 Task: Add an event with the title Second Sales Pipeline Review, date '2024/04/04', time 8:50 AM to 10:50 AMand add a description: A conference call with partners serves as a platform for collaborative discussions. It brings together representatives from different organizations or departments to exchange ideas, share updates, and address common challenges. The call enables open and interactive communication, fostering a sense of teamwork and cooperation among partners., put the event into Orange category . Add location for the event as: 123 Park de la Ciutadella, Barcelona, Spain, logged in from the account softage.7@softage.netand send the event invitation to softage.6@softage.net and softage.8@softage.net. Set a reminder for the event 15 minutes before
Action: Mouse moved to (86, 124)
Screenshot: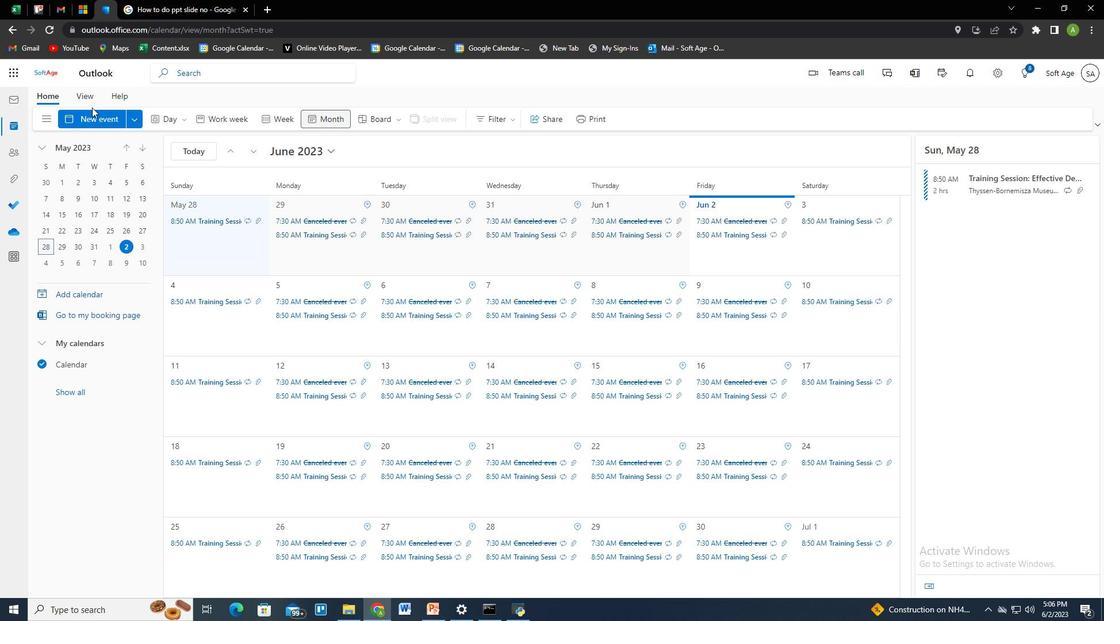 
Action: Mouse pressed left at (86, 124)
Screenshot: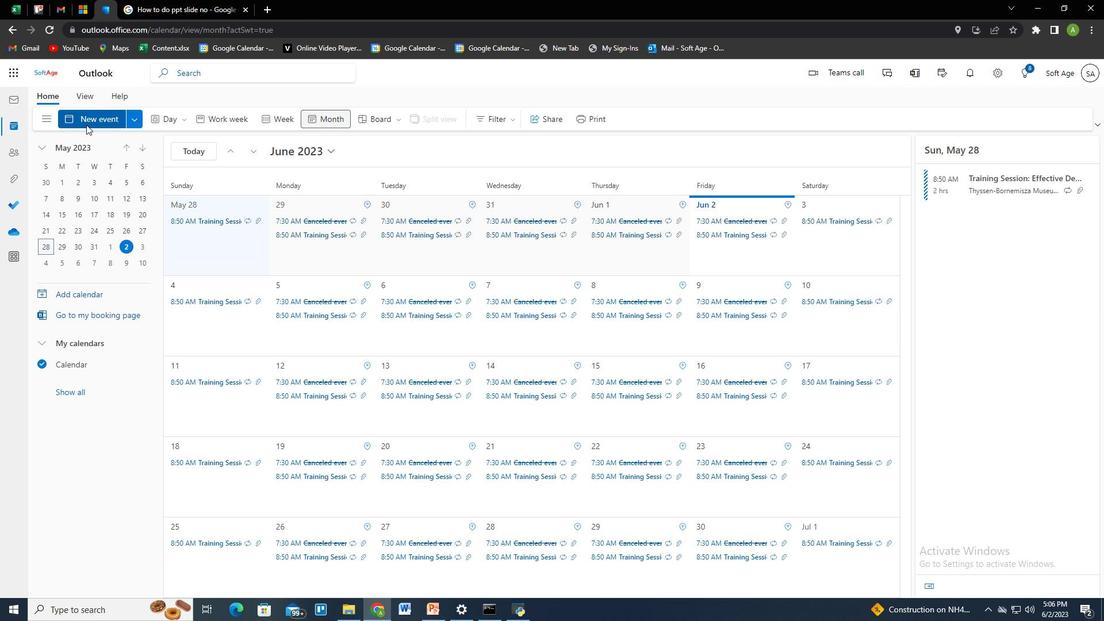 
Action: Mouse moved to (378, 184)
Screenshot: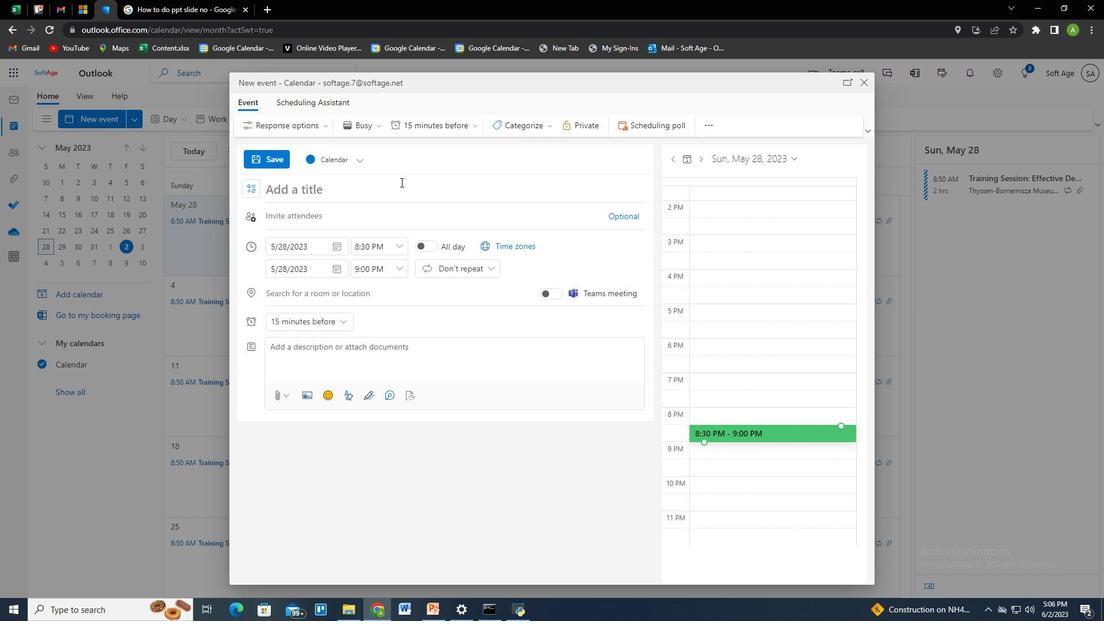 
Action: Key pressed <Key.caps_lock>S<Key.caps_lock>econd<Key.space><Key.caps_lock>S<Key.caps_lock>ak<Key.backspace>les<Key.space><Key.caps_lock>P<Key.caps_lock>ipelind<Key.backspace>e<Key.space><Key.caps_lock>R<Key.caps_lock>eview
Screenshot: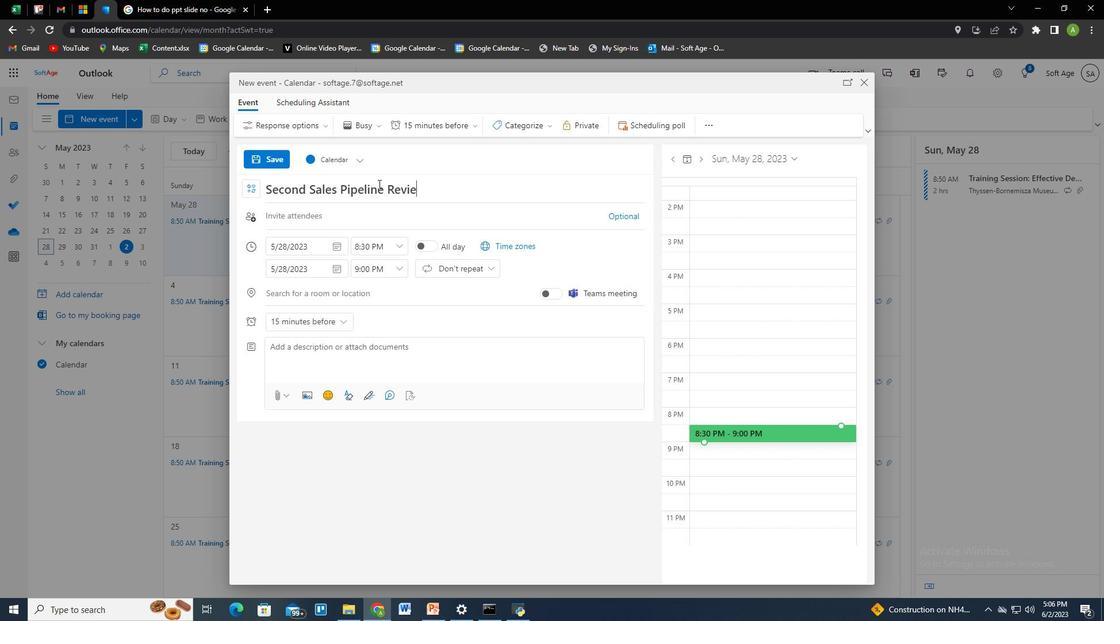 
Action: Mouse moved to (337, 246)
Screenshot: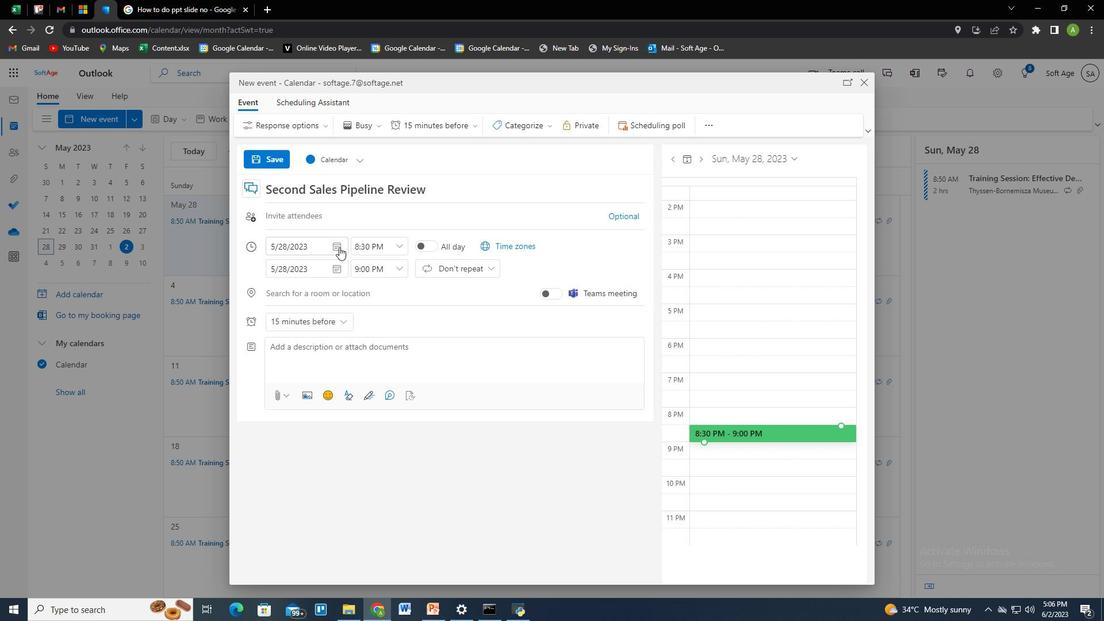 
Action: Mouse pressed left at (337, 246)
Screenshot: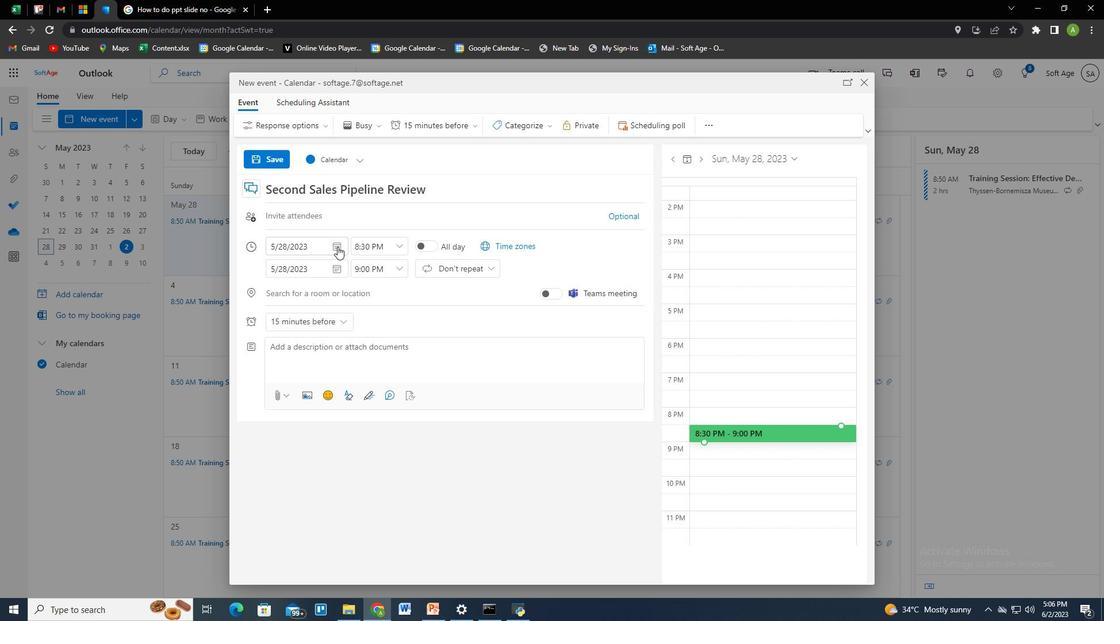 
Action: Mouse moved to (318, 265)
Screenshot: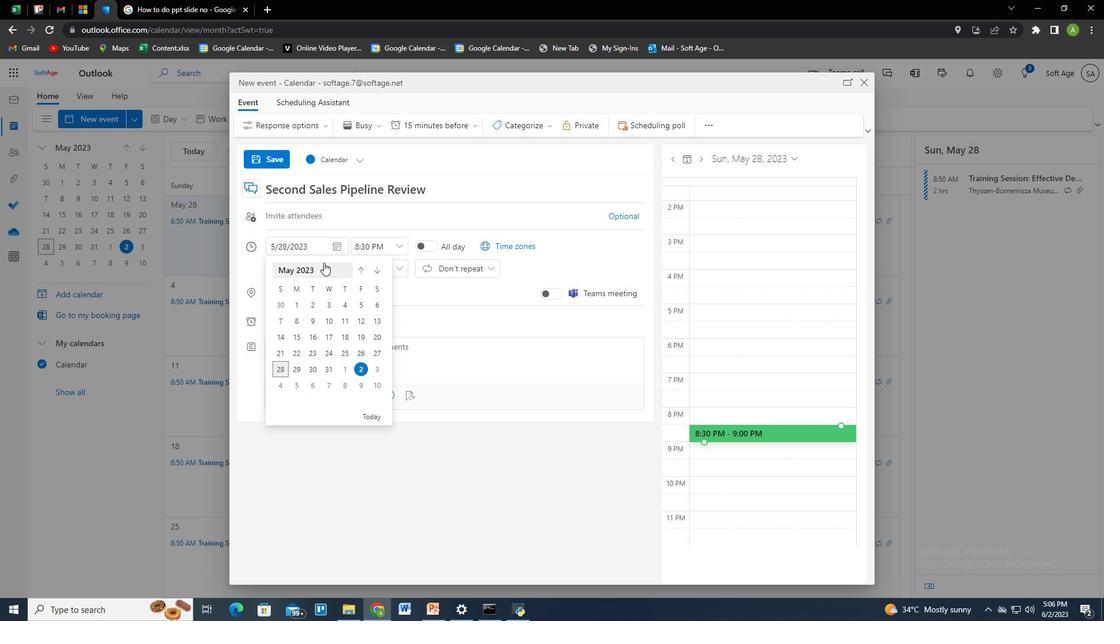 
Action: Mouse pressed left at (318, 265)
Screenshot: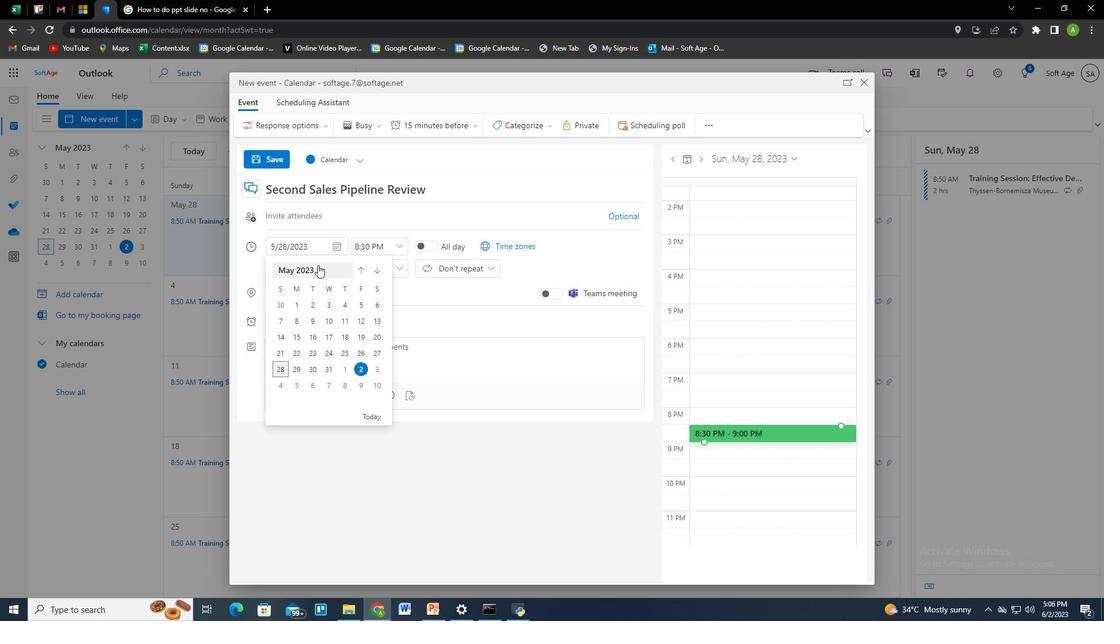 
Action: Mouse moved to (319, 270)
Screenshot: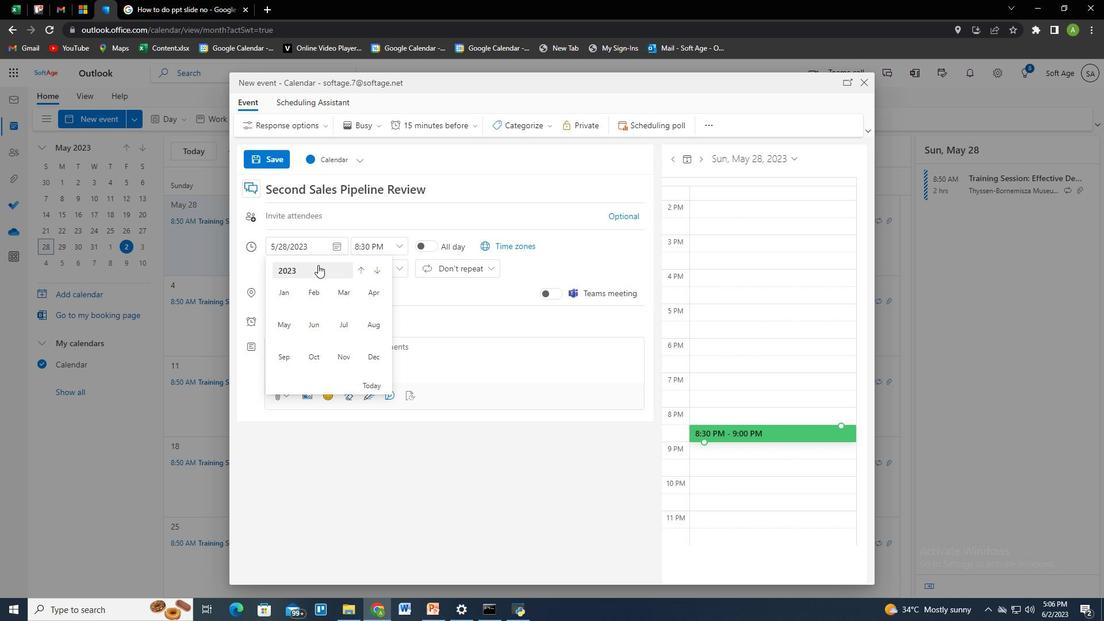 
Action: Mouse pressed left at (319, 270)
Screenshot: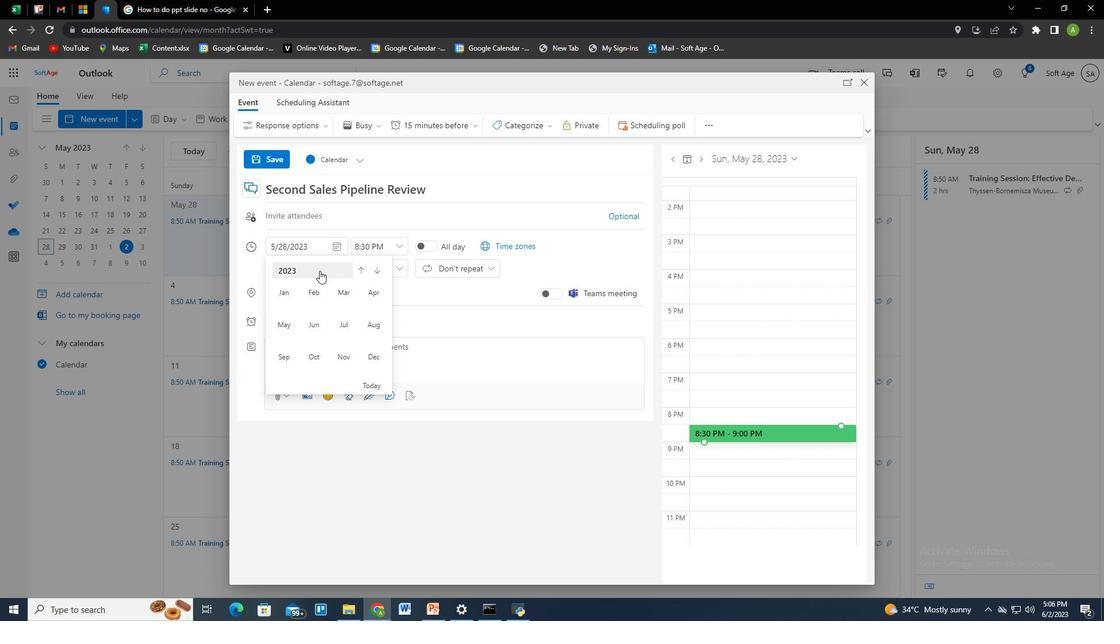 
Action: Mouse pressed left at (319, 270)
Screenshot: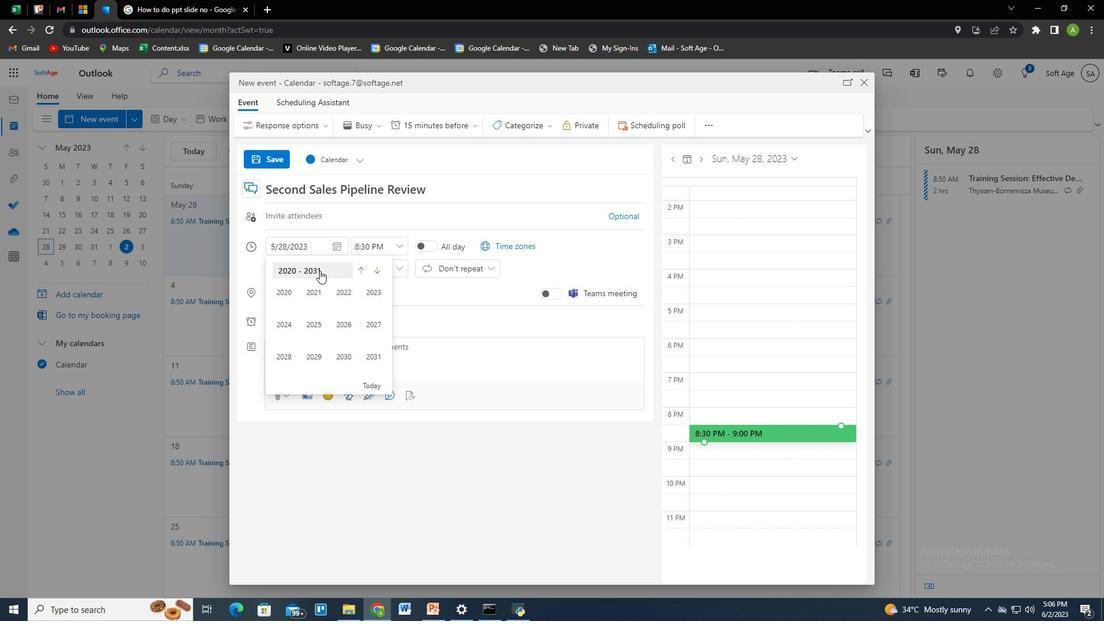 
Action: Mouse pressed left at (319, 270)
Screenshot: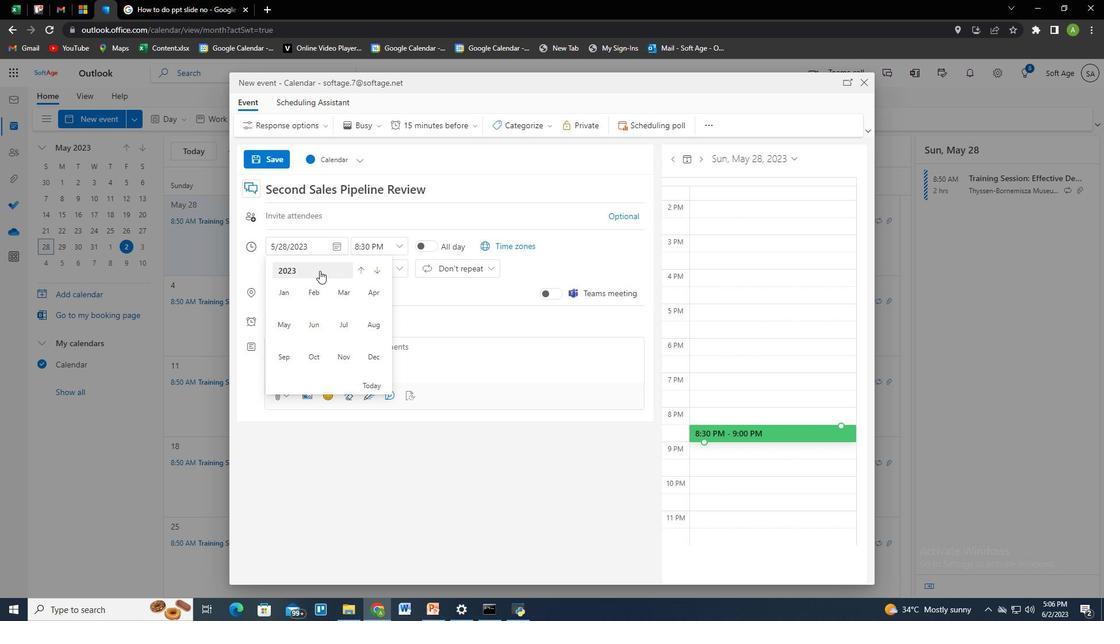 
Action: Mouse moved to (285, 315)
Screenshot: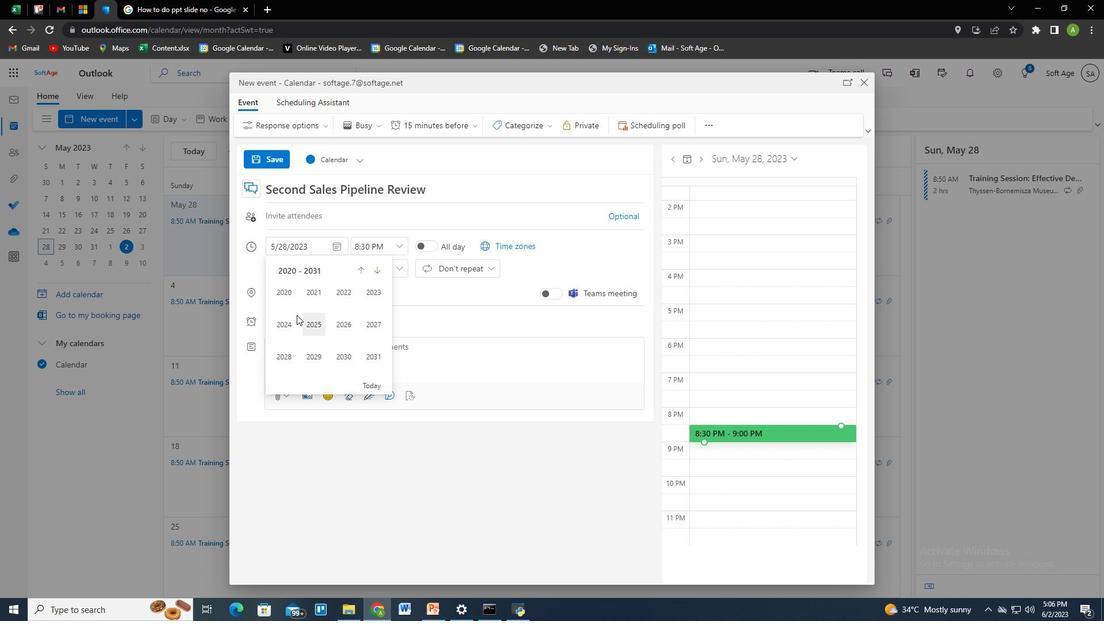 
Action: Mouse pressed left at (285, 315)
Screenshot: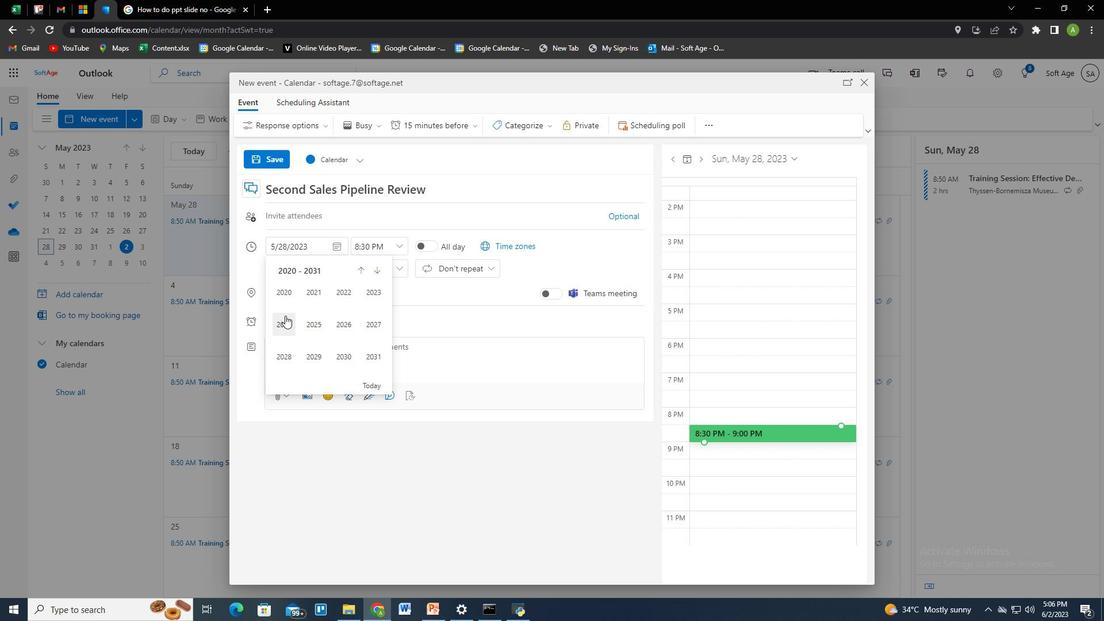 
Action: Mouse moved to (363, 293)
Screenshot: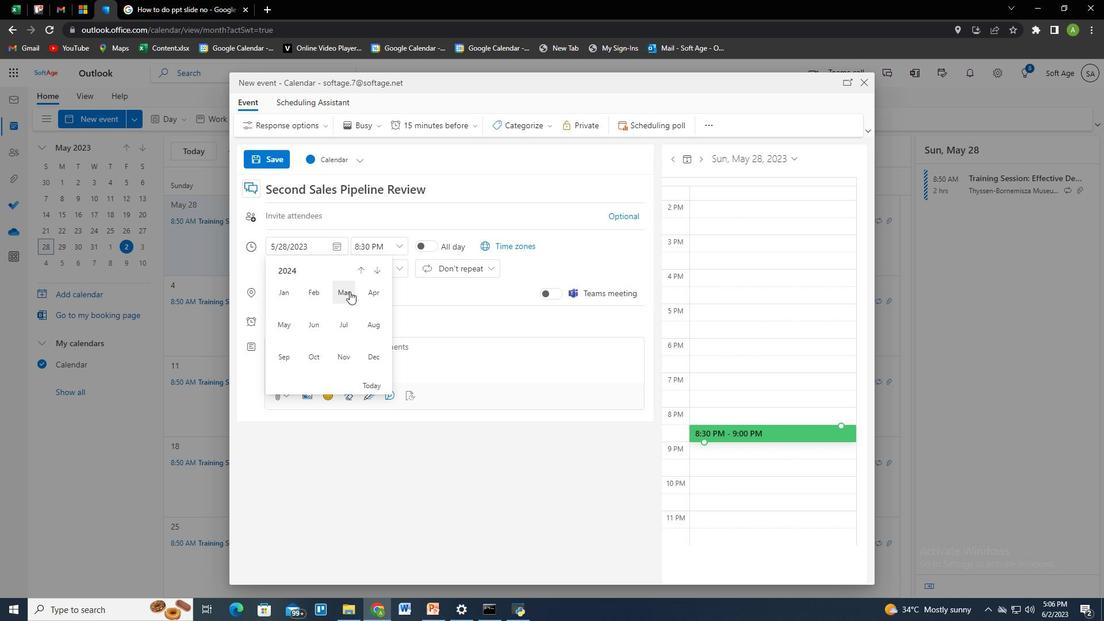 
Action: Mouse pressed left at (363, 293)
Screenshot: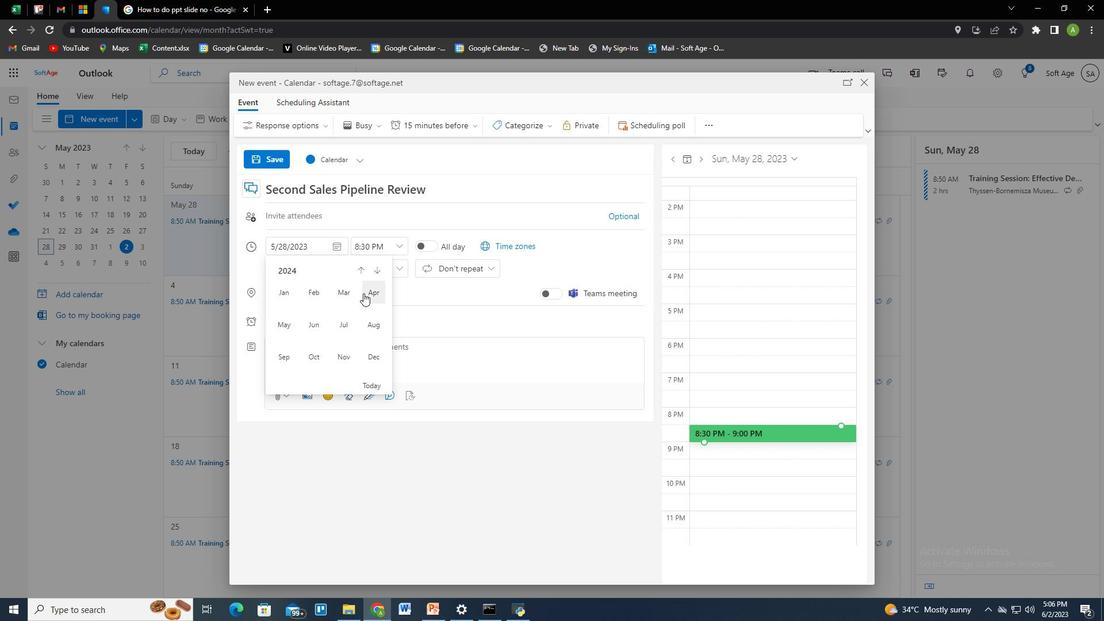
Action: Mouse moved to (341, 304)
Screenshot: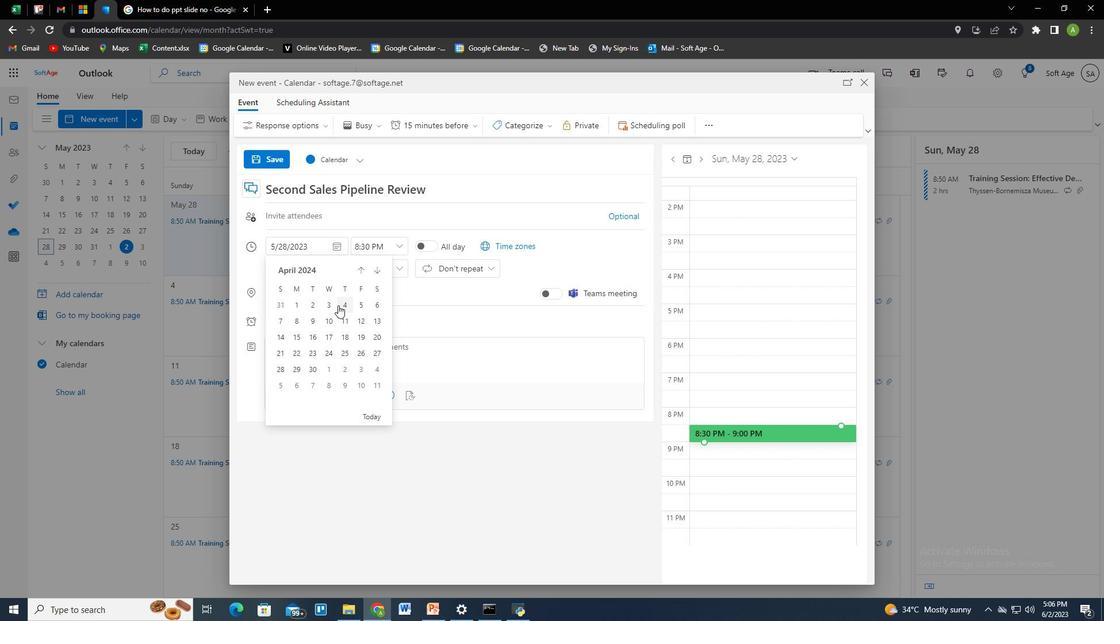 
Action: Mouse pressed left at (341, 304)
Screenshot: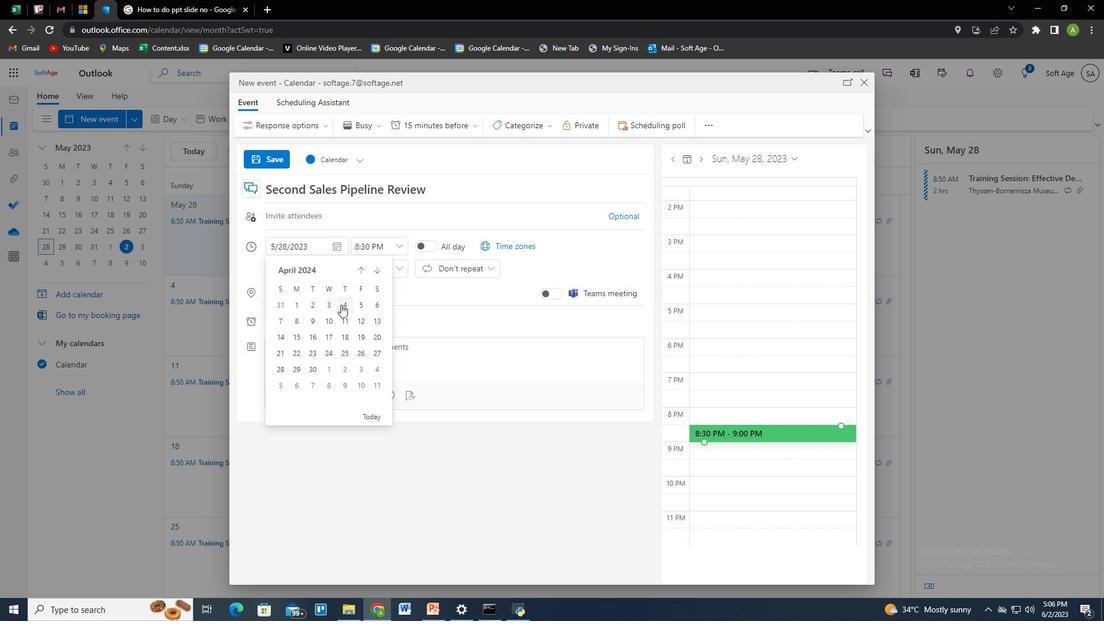 
Action: Mouse moved to (397, 246)
Screenshot: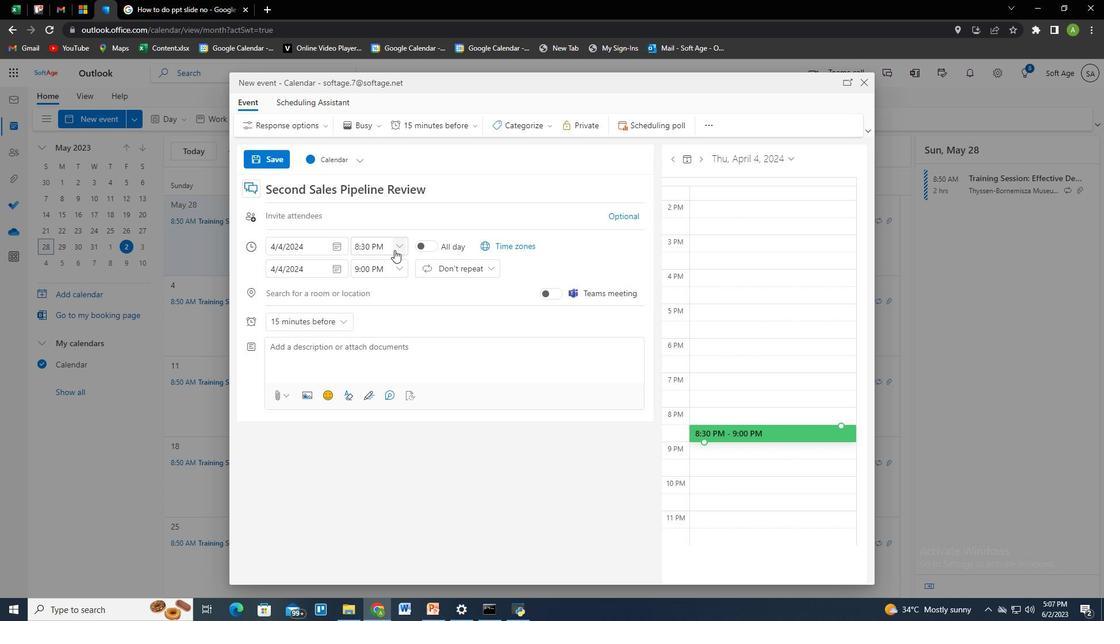 
Action: Mouse pressed left at (397, 246)
Screenshot: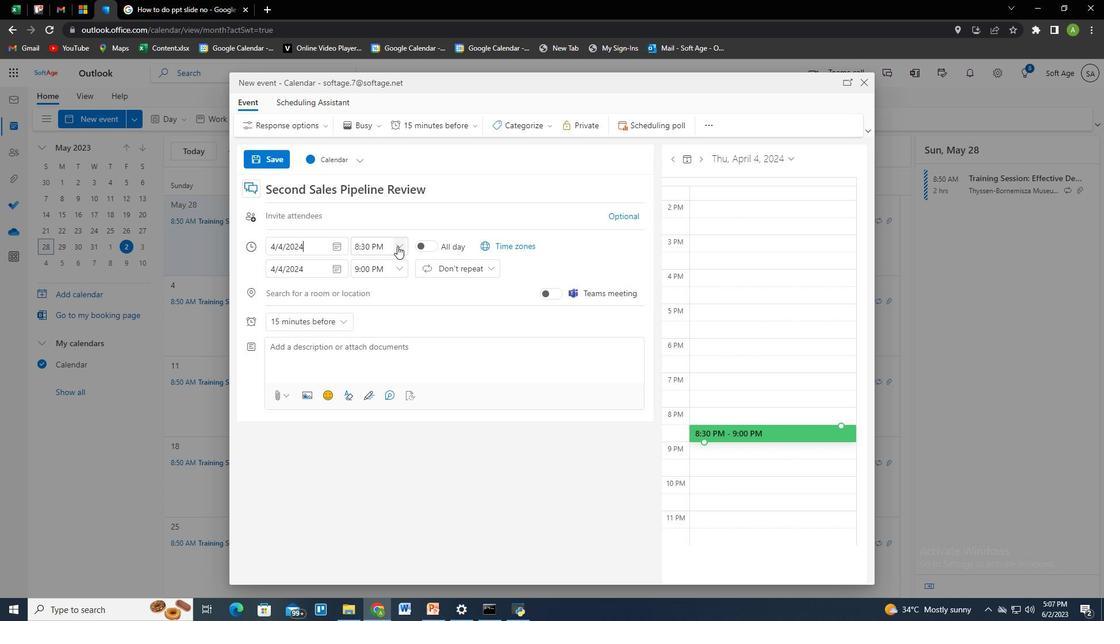 
Action: Mouse moved to (387, 246)
Screenshot: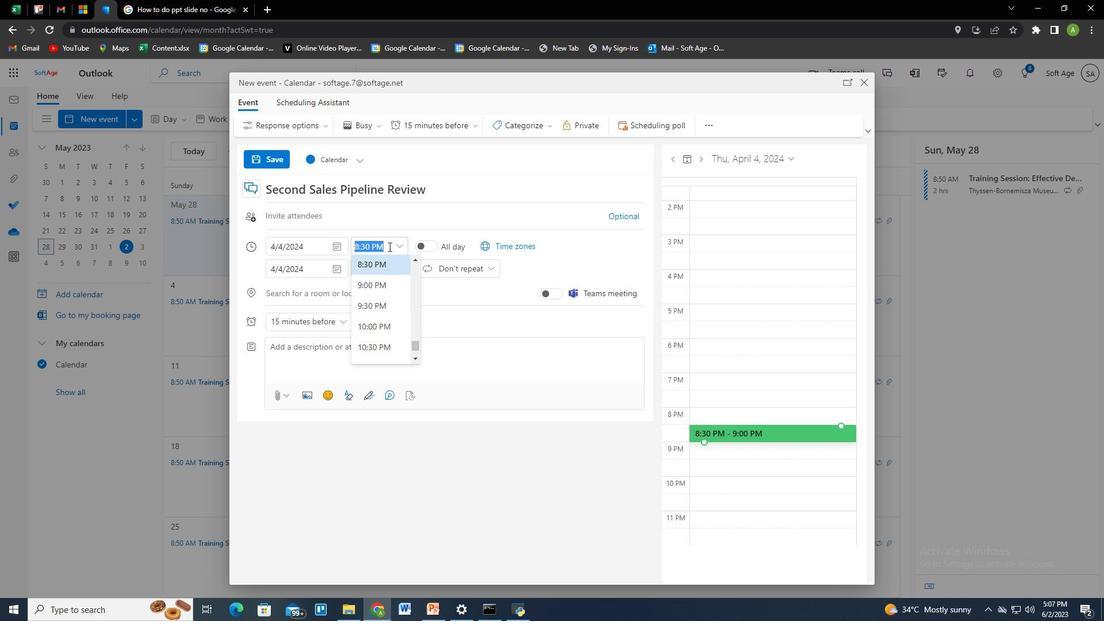 
Action: Mouse pressed left at (387, 246)
Screenshot: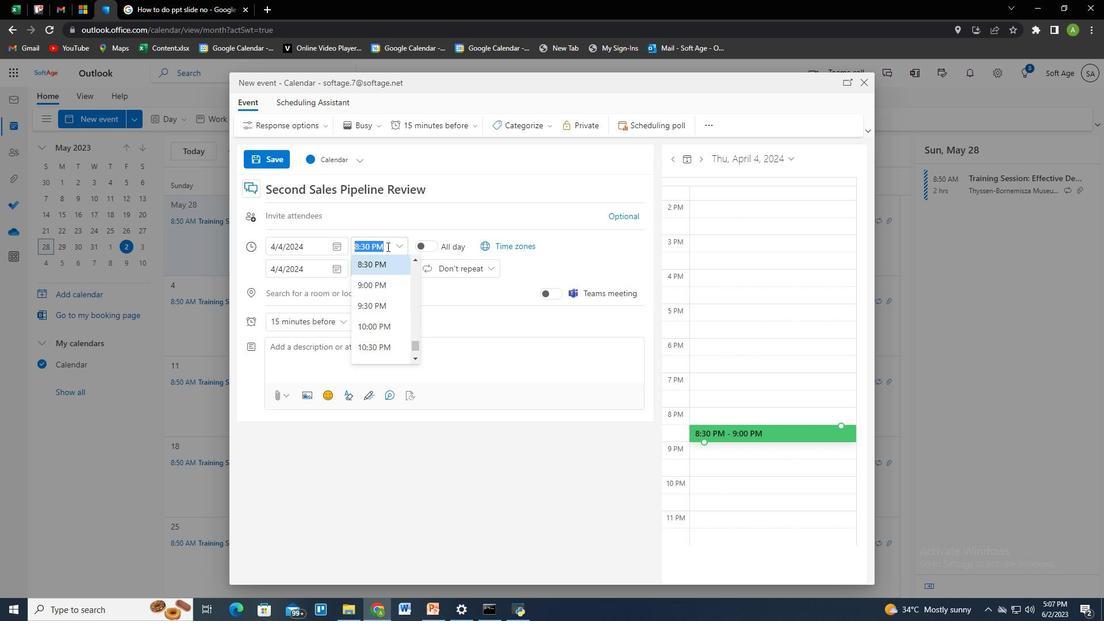
Action: Mouse moved to (376, 246)
Screenshot: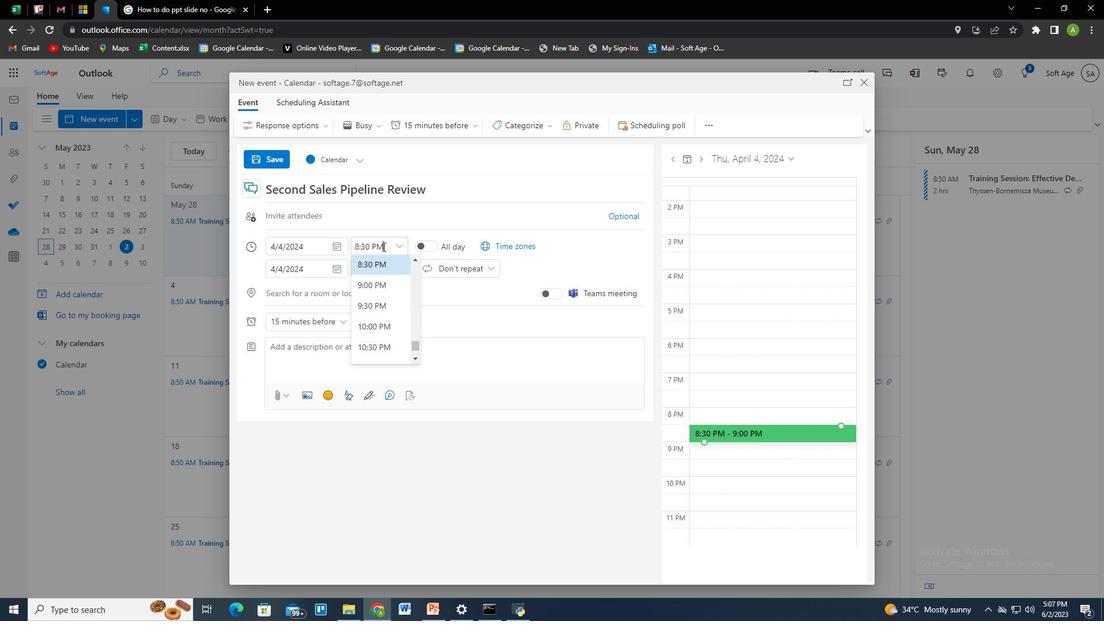 
Action: Mouse pressed left at (376, 246)
Screenshot: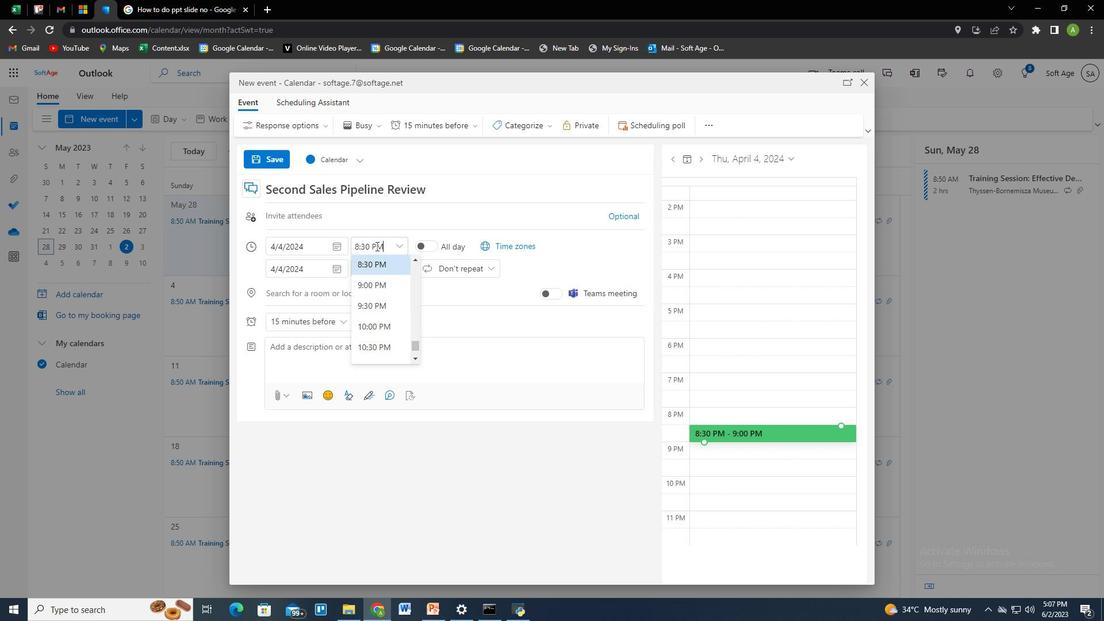 
Action: Mouse moved to (372, 246)
Screenshot: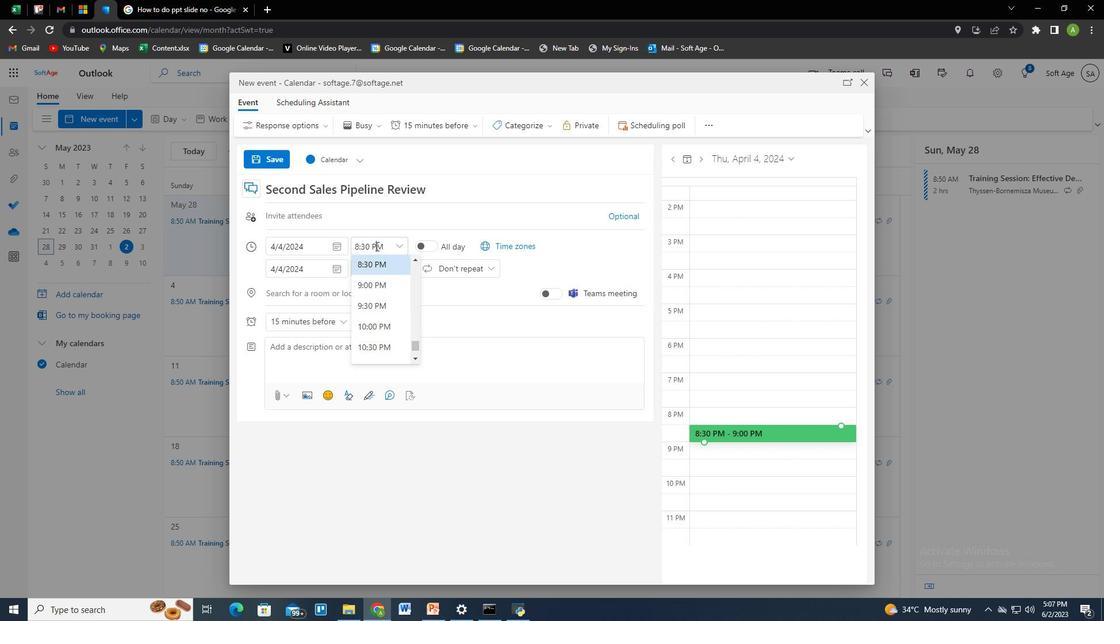 
Action: Mouse pressed left at (372, 246)
Screenshot: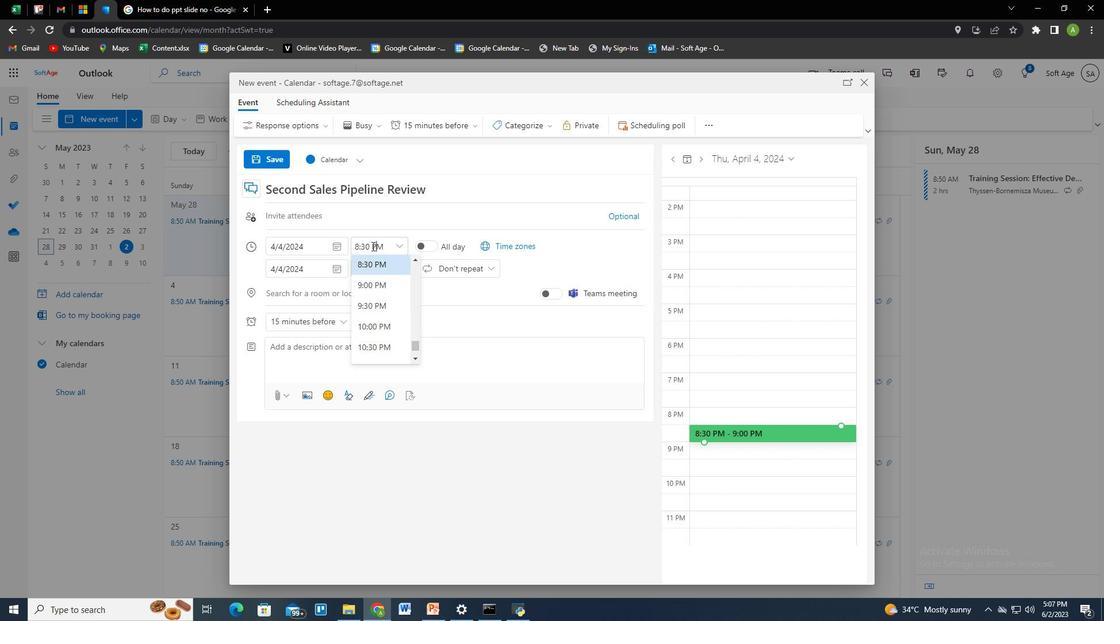
Action: Mouse moved to (372, 240)
Screenshot: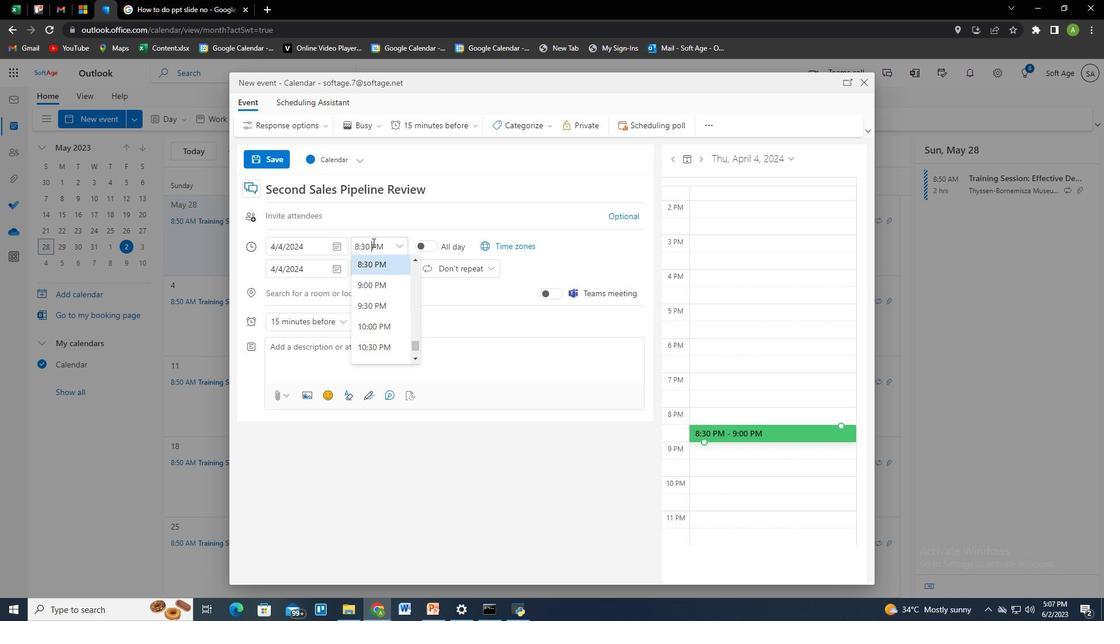 
Action: Key pressed <Key.backspace><Key.backspace><Key.backspace>50<Key.space>
Screenshot: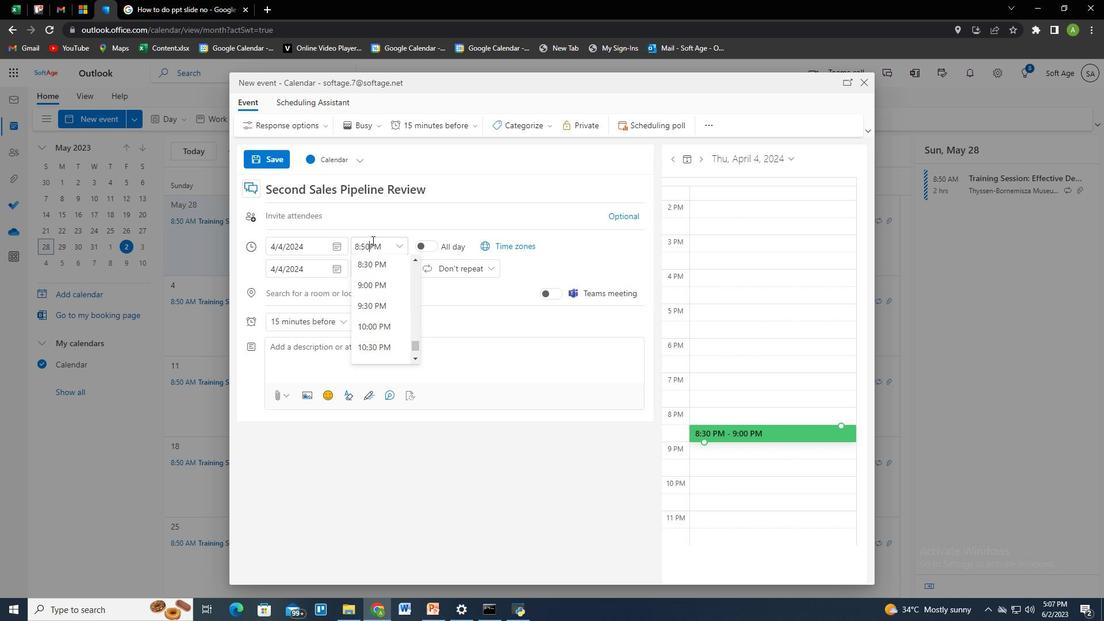 
Action: Mouse moved to (373, 240)
Screenshot: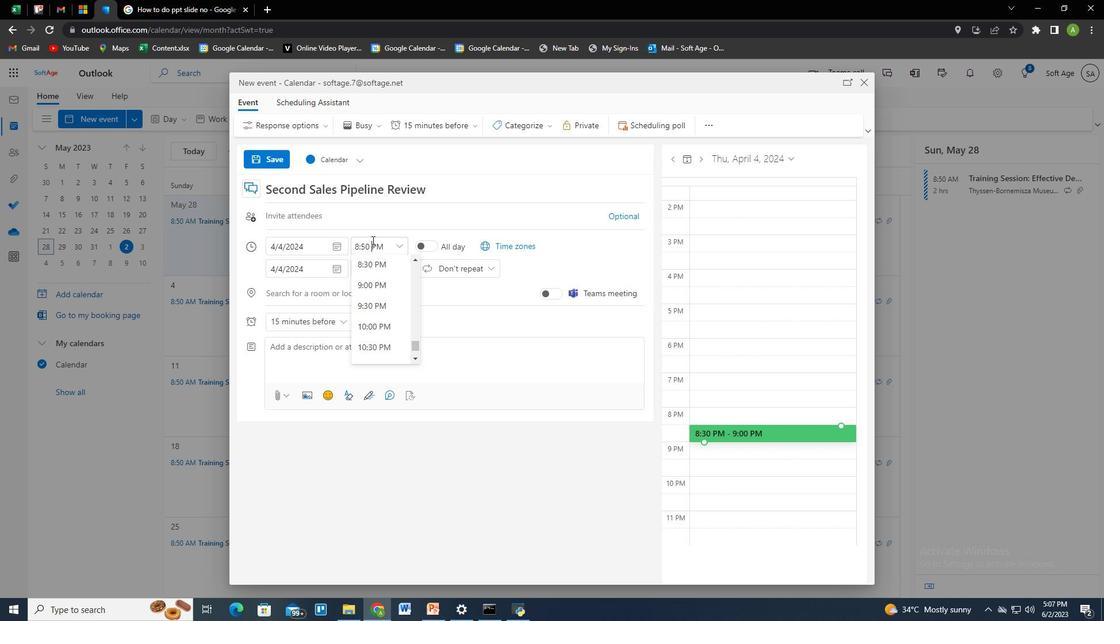 
Action: Mouse pressed left at (373, 240)
Screenshot: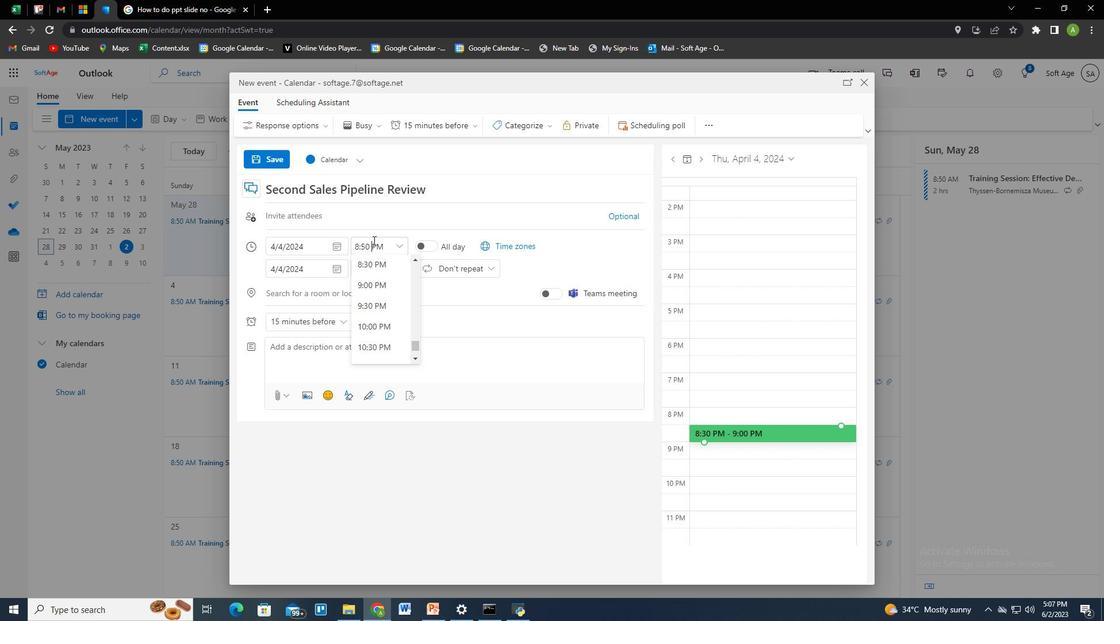 
Action: Mouse moved to (373, 247)
Screenshot: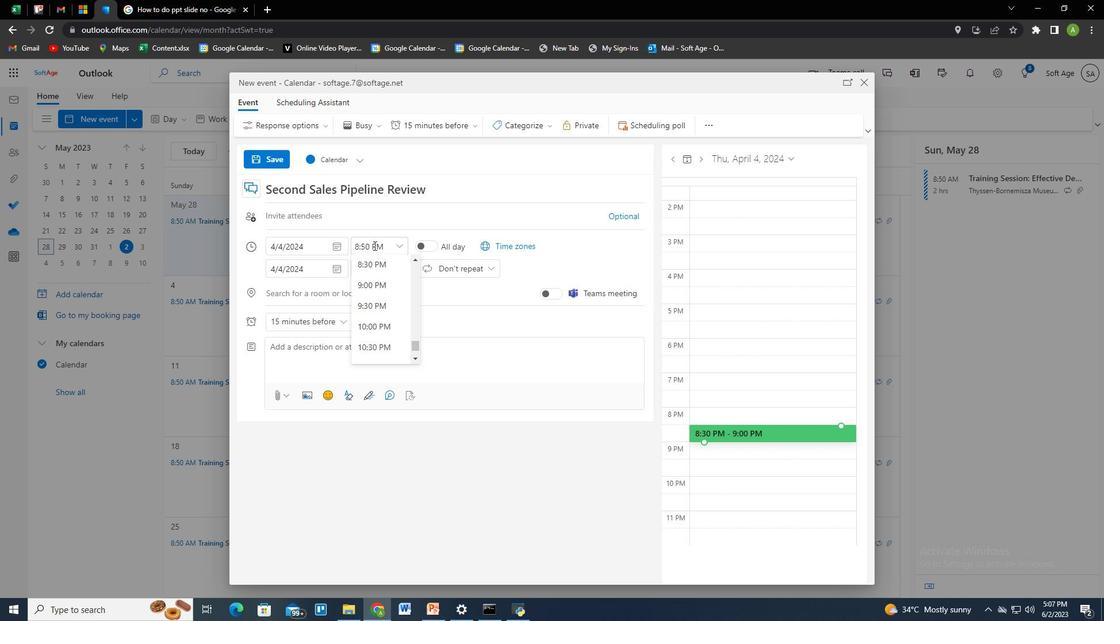
Action: Mouse pressed left at (373, 247)
Screenshot: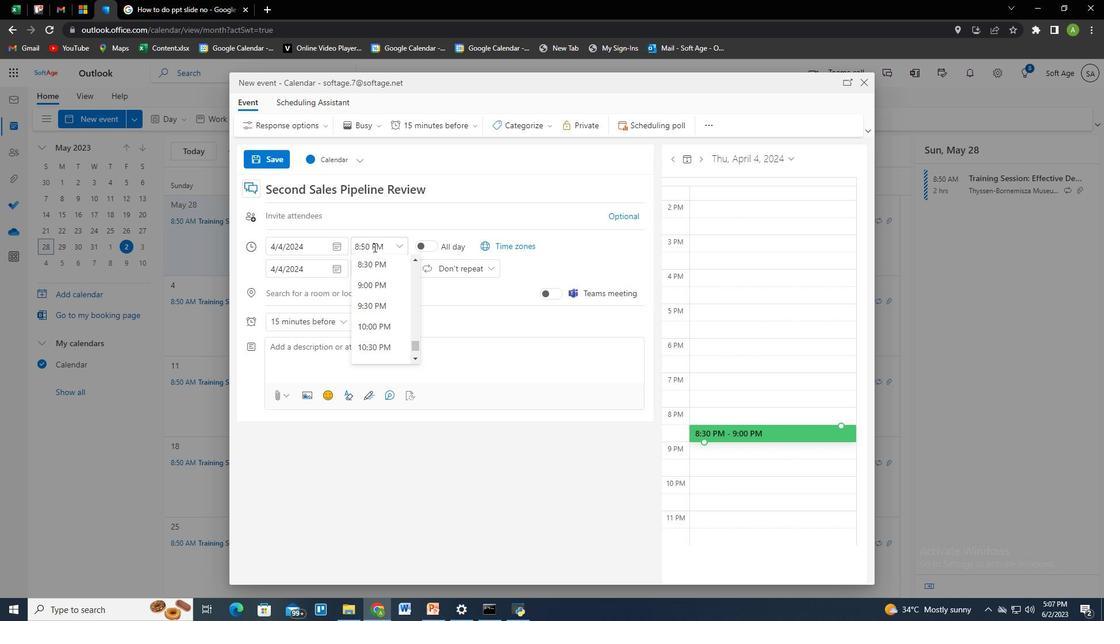 
Action: Mouse moved to (377, 249)
Screenshot: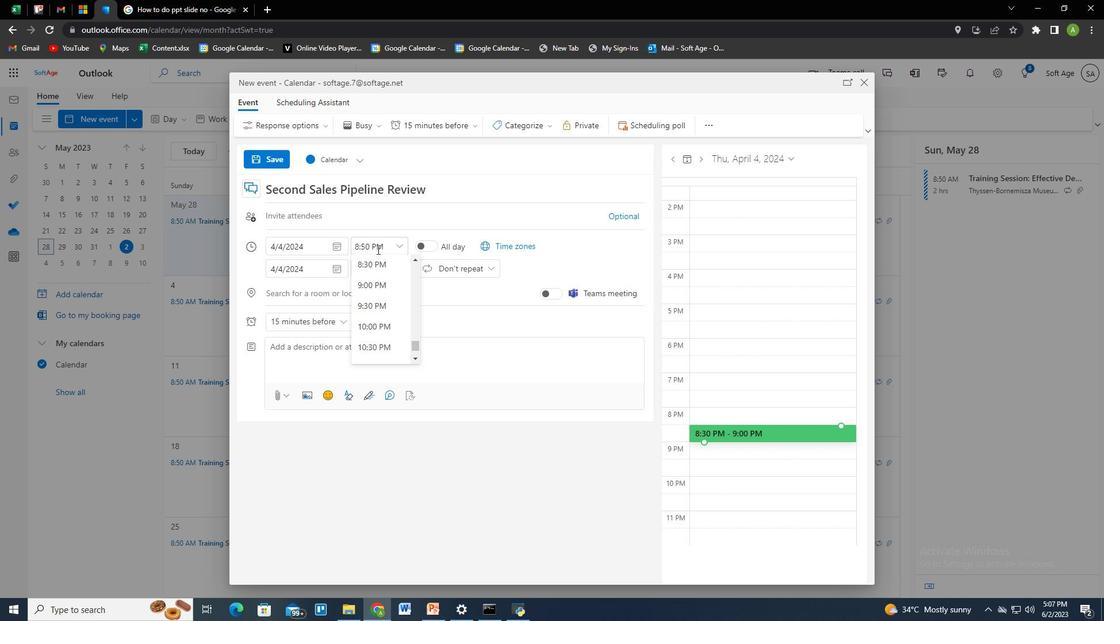 
Action: Mouse pressed left at (377, 249)
Screenshot: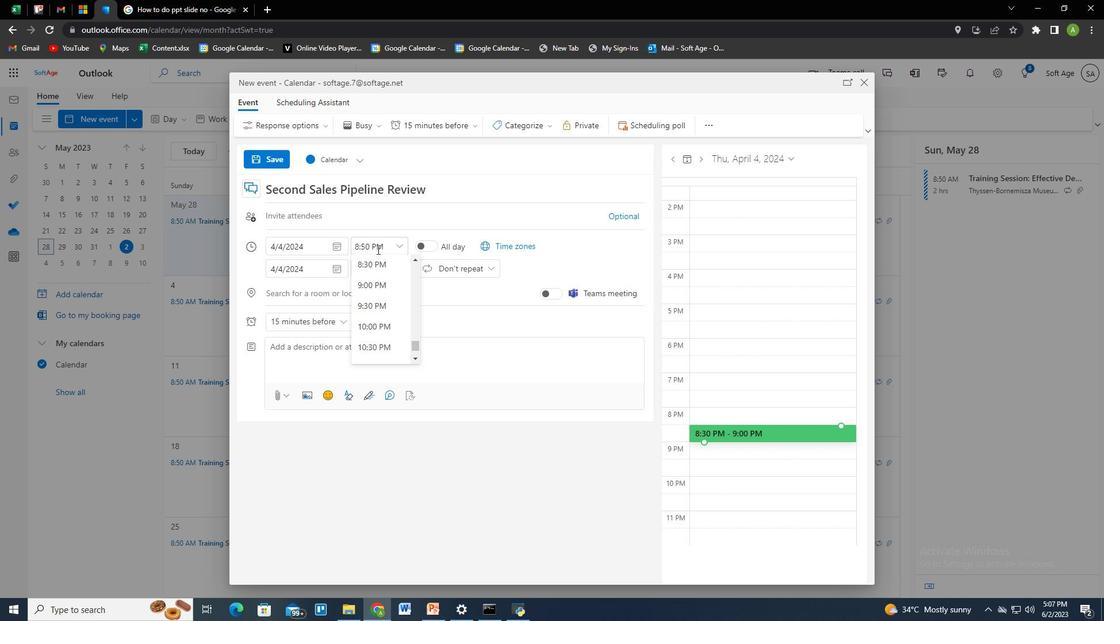 
Action: Key pressed <Key.backspace>
Screenshot: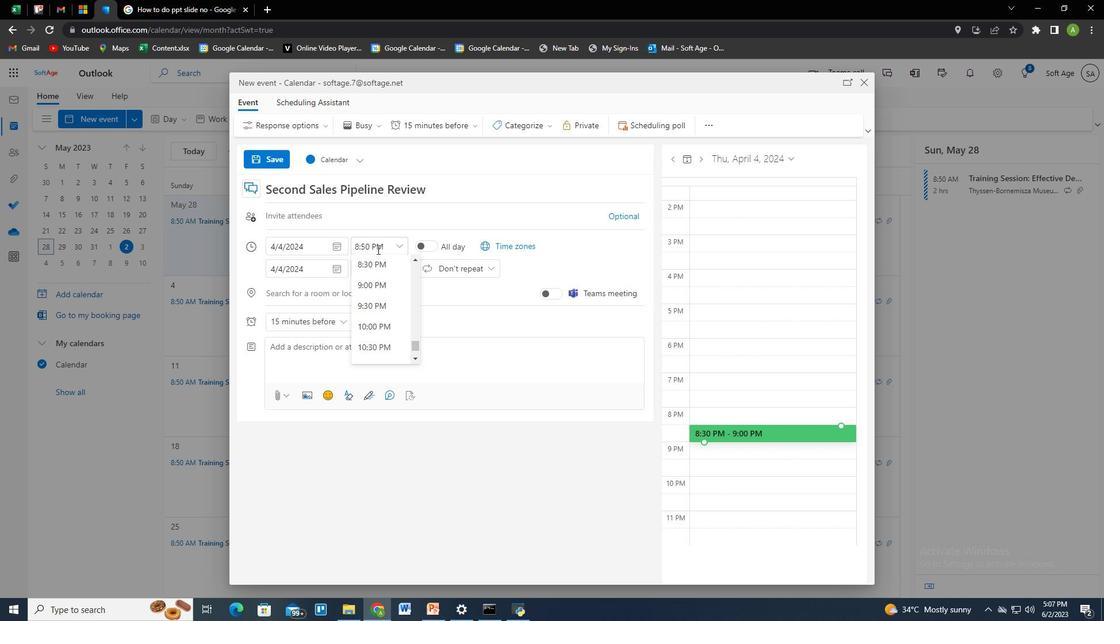 
Action: Mouse moved to (353, 257)
Screenshot: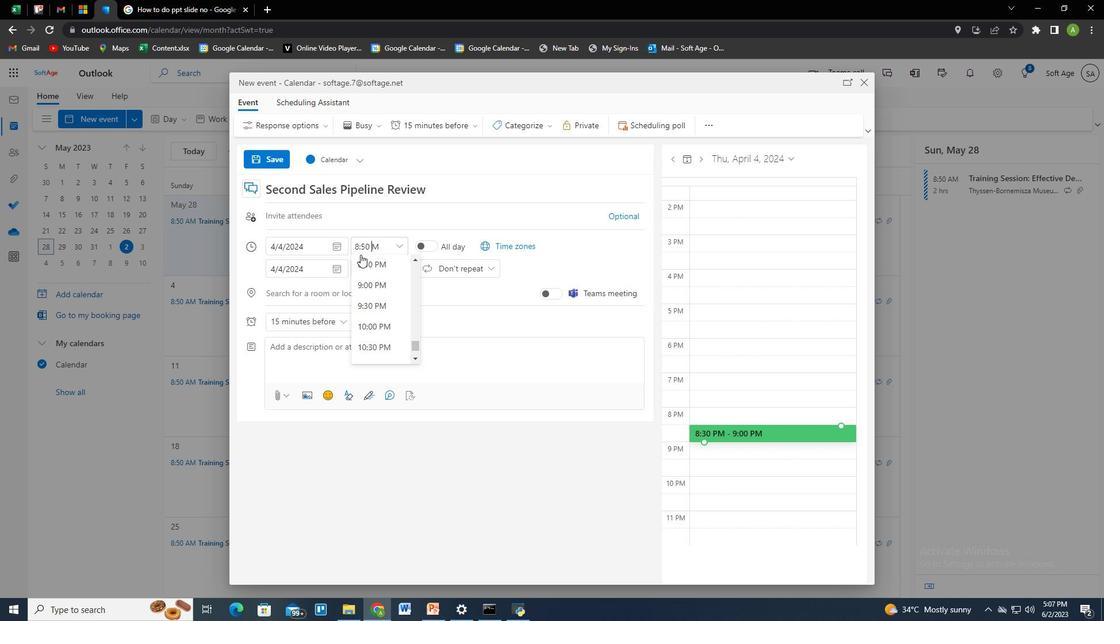 
Action: Key pressed a<Key.backspace><Key.caps_lock>A
Screenshot: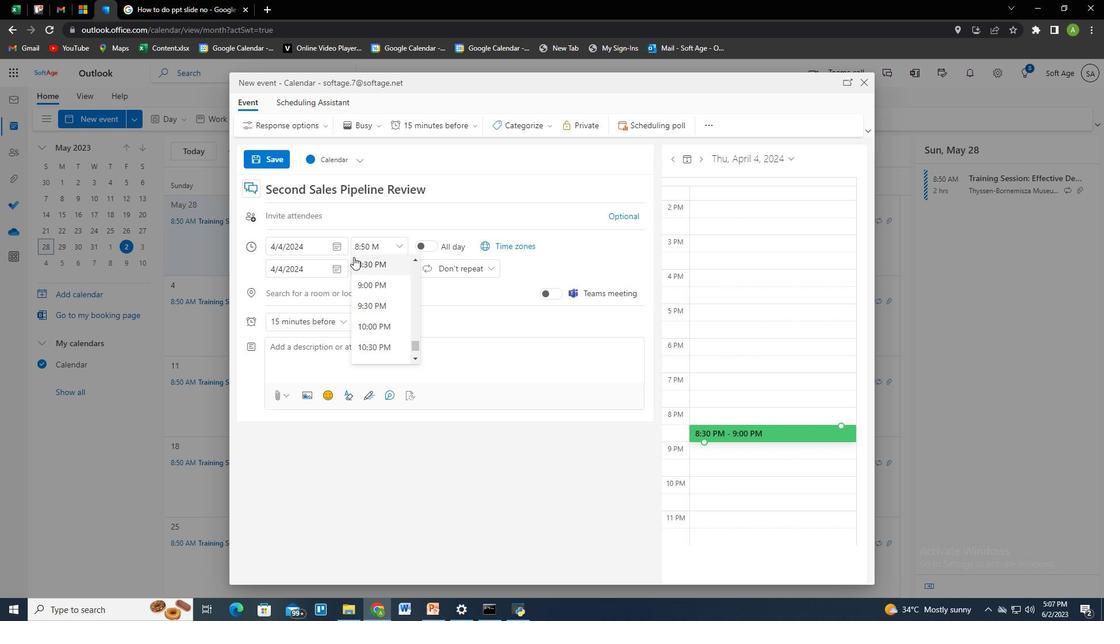 
Action: Mouse moved to (421, 283)
Screenshot: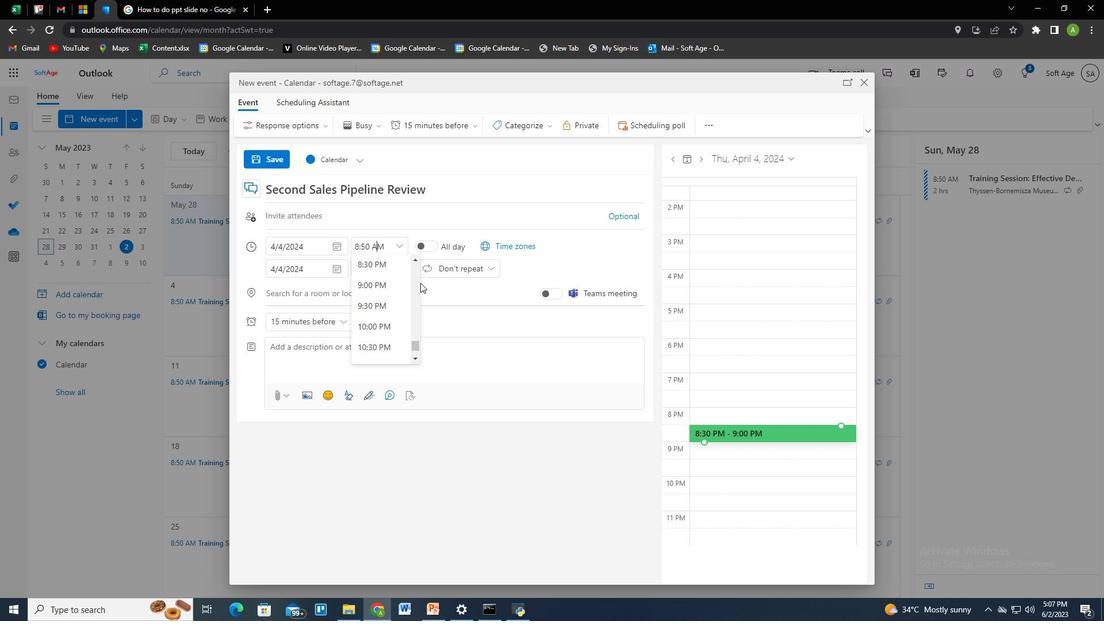 
Action: Mouse pressed left at (421, 283)
Screenshot: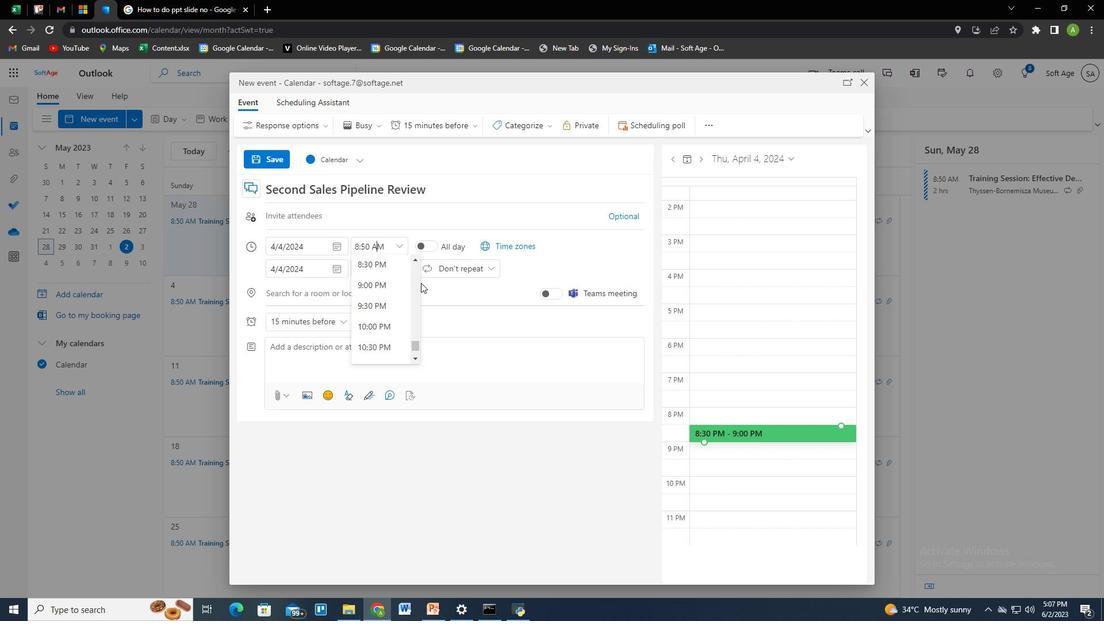 
Action: Mouse moved to (400, 269)
Screenshot: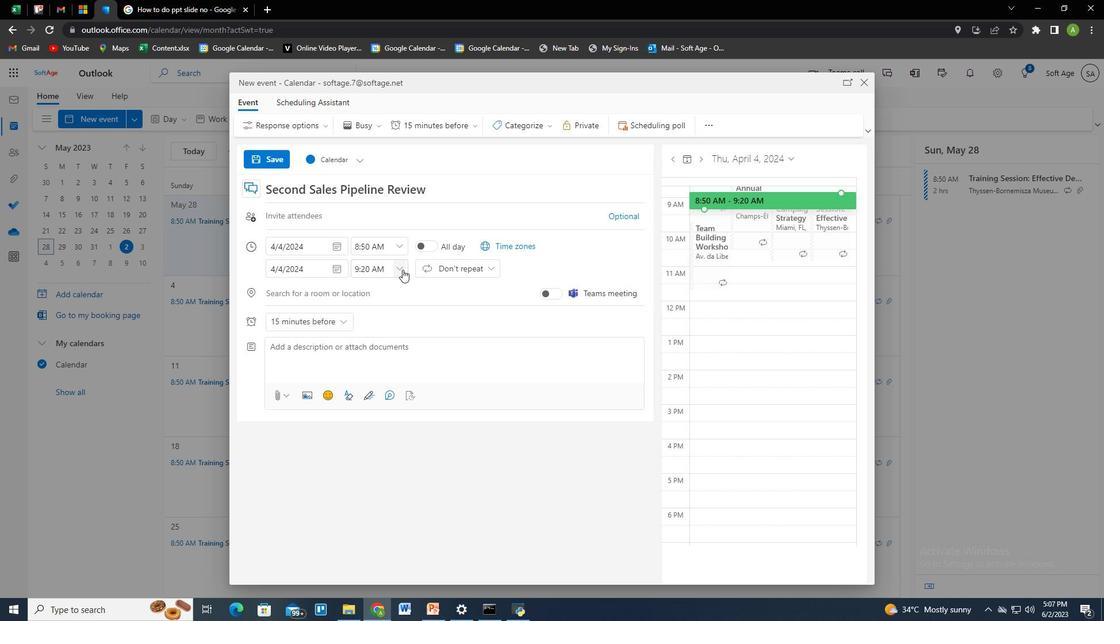 
Action: Mouse pressed left at (400, 269)
Screenshot: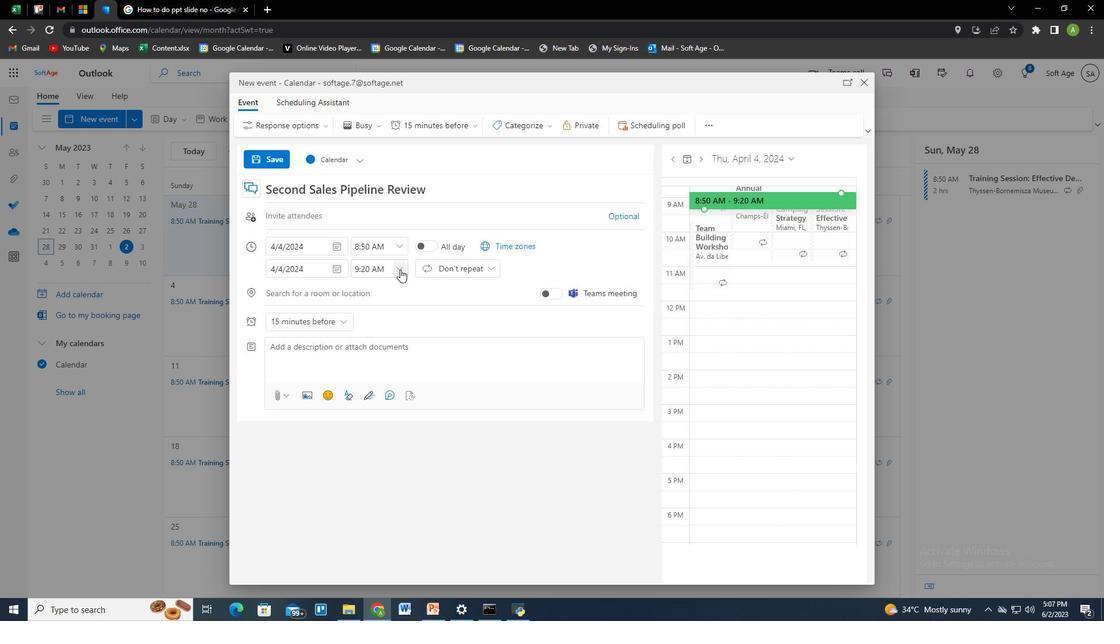 
Action: Mouse moved to (384, 348)
Screenshot: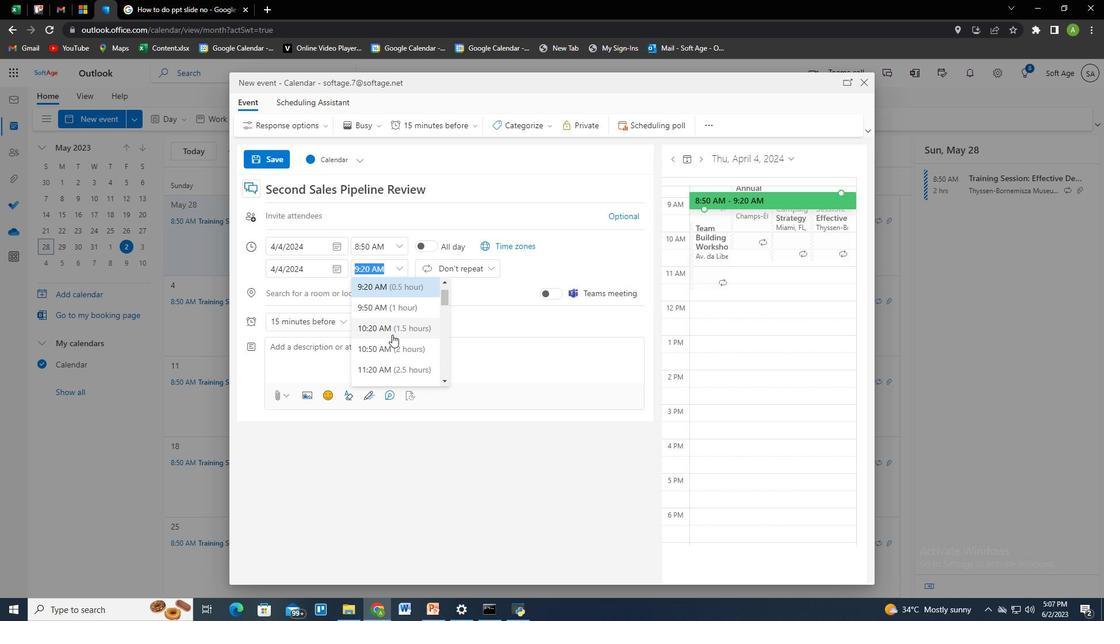 
Action: Mouse pressed left at (384, 348)
Screenshot: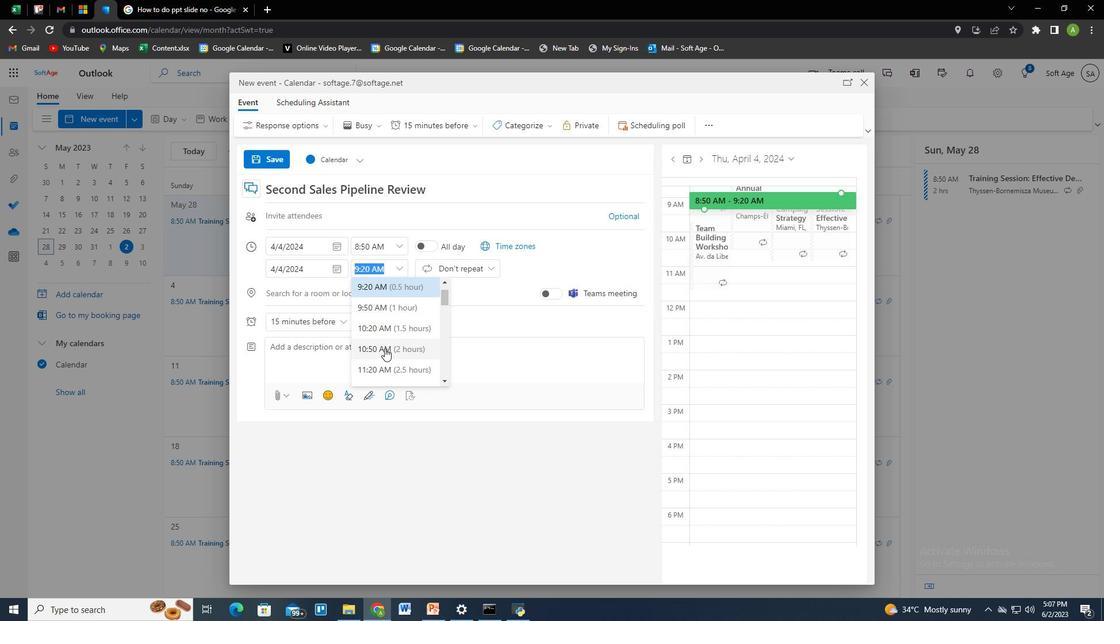 
Action: Mouse moved to (334, 348)
Screenshot: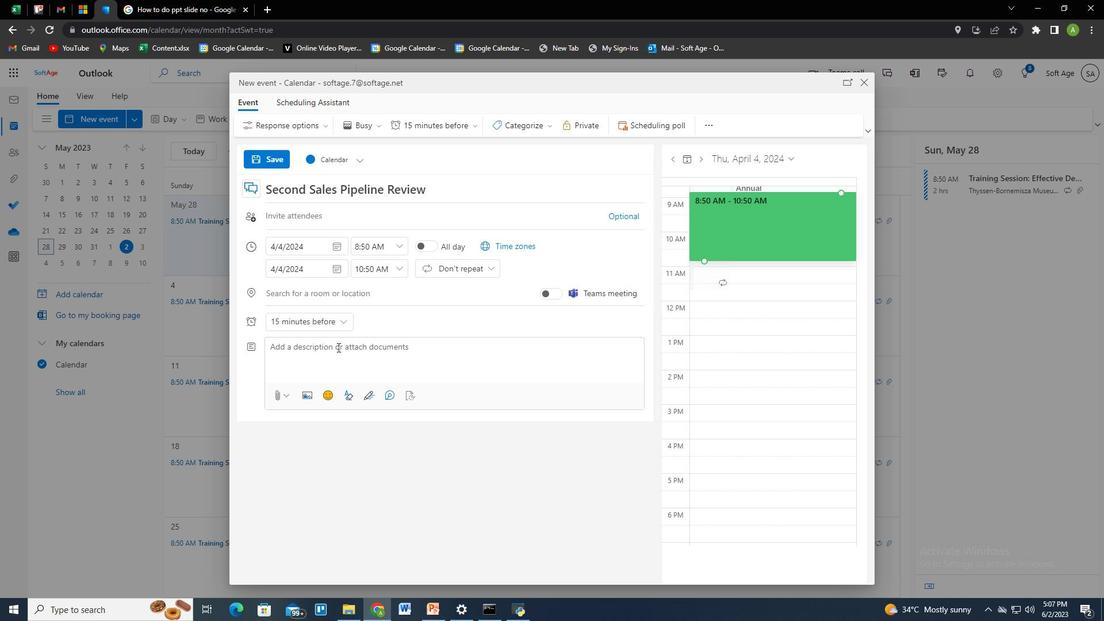 
Action: Mouse pressed left at (334, 348)
Screenshot: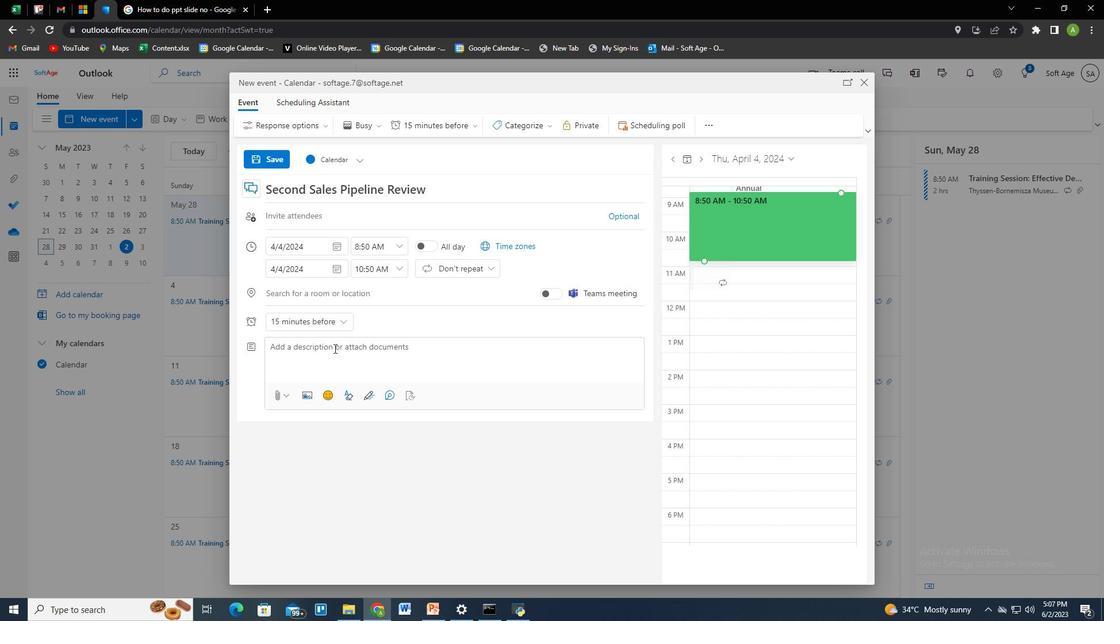 
Action: Key pressed A<Key.caps_lock><Key.space>conference<Key.space>call<Key.space>with<Key.space>partners<Key.space>server<Key.backspace>a<Key.backspace>s<Key.space>as<Key.space>a<Key.space>platform<Key.space>for<Key.space>collaborative<Key.space>discussions.<Key.space><Key.caps_lock>I<Key.caps_lock>t<Key.space>brings<Key.space>together<Key.space>repre<Key.tab><Key.space>from<Key.space>diss<Key.backspace><Key.backspace><Key.backspace><Key.tab><Key.space>organisations<Key.space>or<Key.space>departments<Key.space>to<Key.space>exchange<Key.space>ideas,<Key.space>share<Key.space>updates<Key.space><Key.backspace>,<Key.space>and<Key.space>address<Key.space>como<Key.backspace>mon<Key.space>challenges.<Key.space><Key.caps_lock>T<Key.caps_lock>he<Key.space>calll<Key.space>enables<Key.left><Key.left><Key.left><Key.left><Key.left><Key.left><Key.left><Key.backspace><Key.backspace><Key.space><Key.right><Key.right><Key.right><Key.right><Key.right><Key.right><Key.right><Key.space>open<Key.space>and<Key.space>interactive<Key.space>communication,<Key.space>fostering<Key.space>a<Key.space>sense<Key.space>of<Key.space>temwork<Key.left><Key.left><Key.left><Key.left><Key.left><Key.left><Key.right>a<Key.right><Key.right><Key.right><Key.right><Key.right><Key.space>and<Key.space>cooperation<Key.space>among<Key.space>partners.
Screenshot: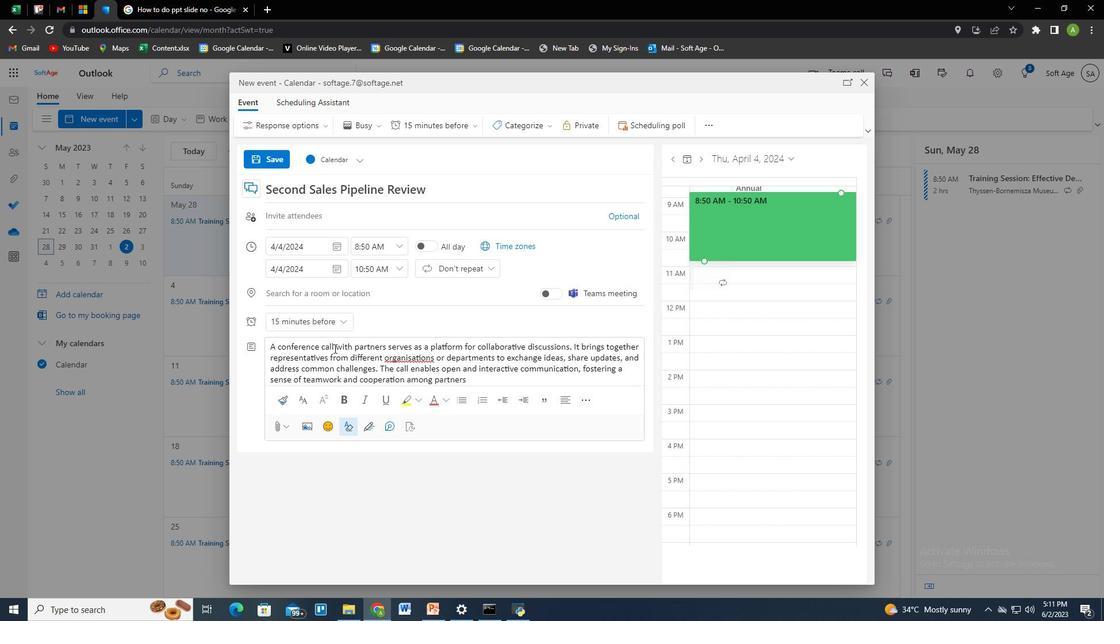 
Action: Mouse moved to (392, 357)
Screenshot: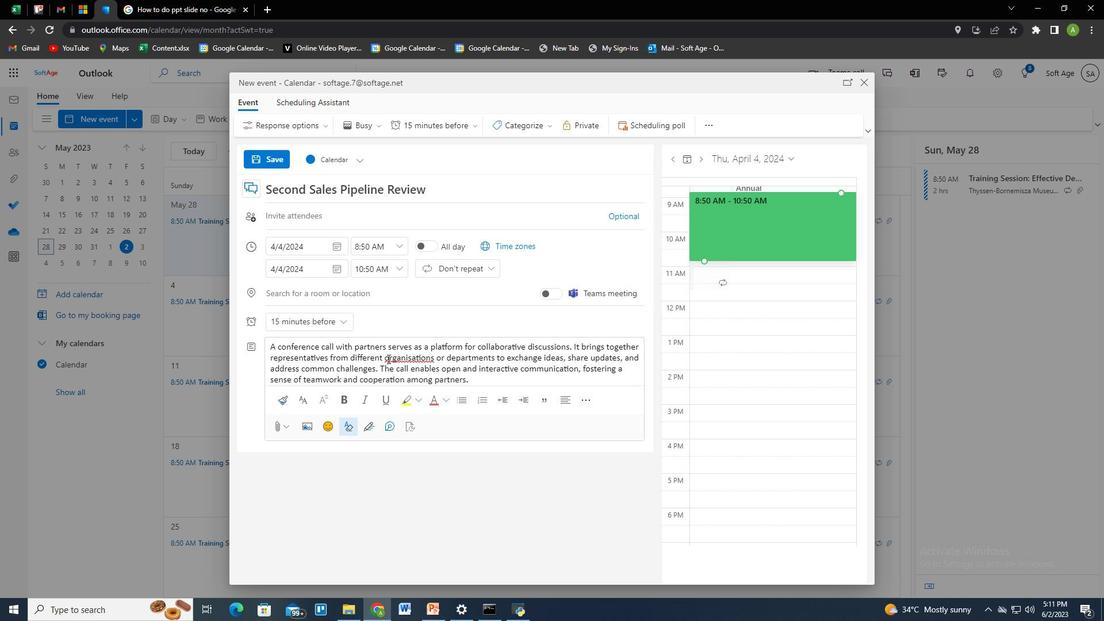 
Action: Mouse pressed left at (392, 357)
Screenshot: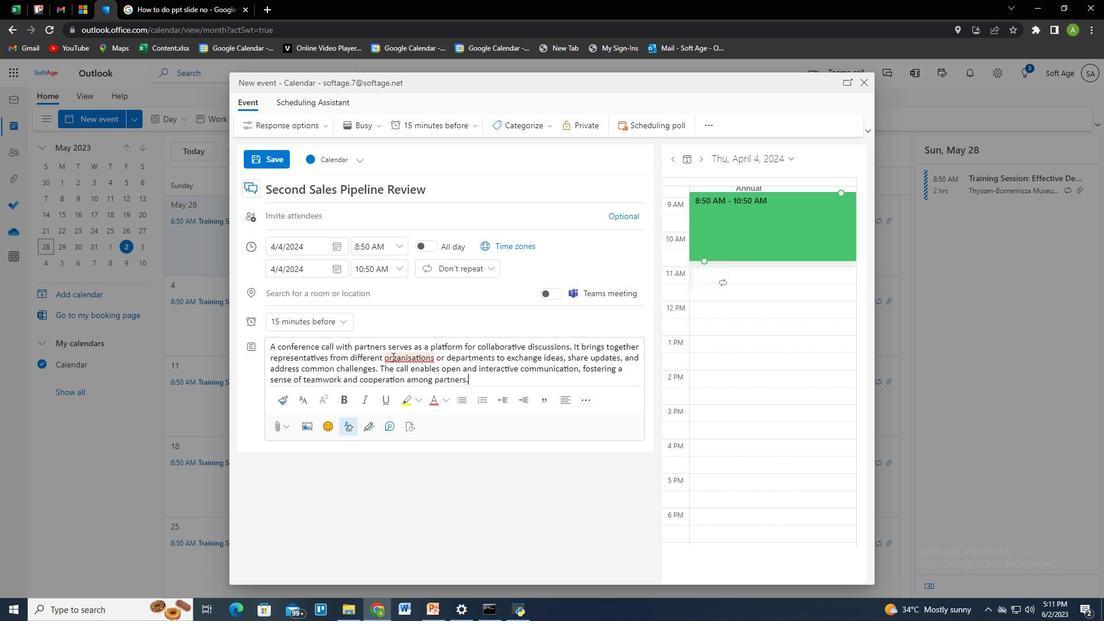 
Action: Mouse moved to (406, 395)
Screenshot: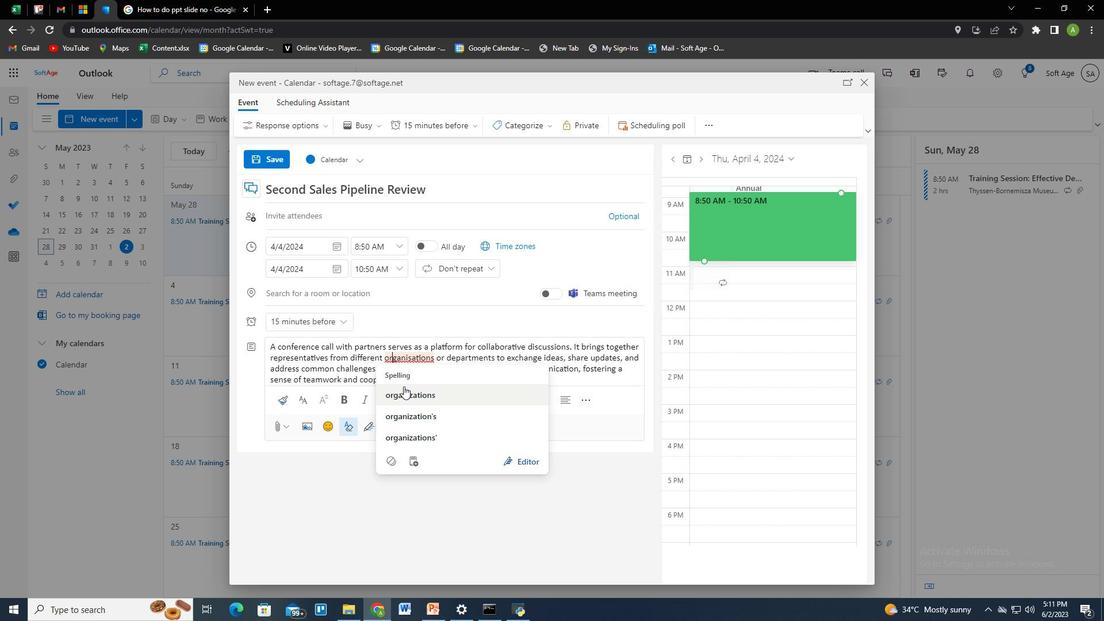 
Action: Mouse pressed left at (406, 395)
Screenshot: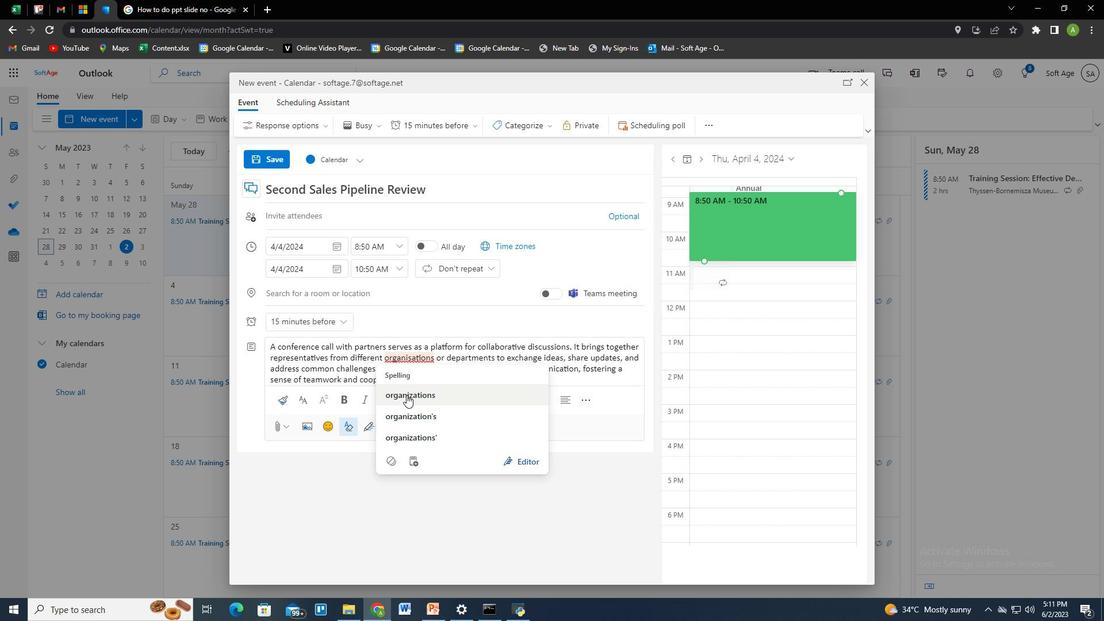 
Action: Mouse moved to (543, 127)
Screenshot: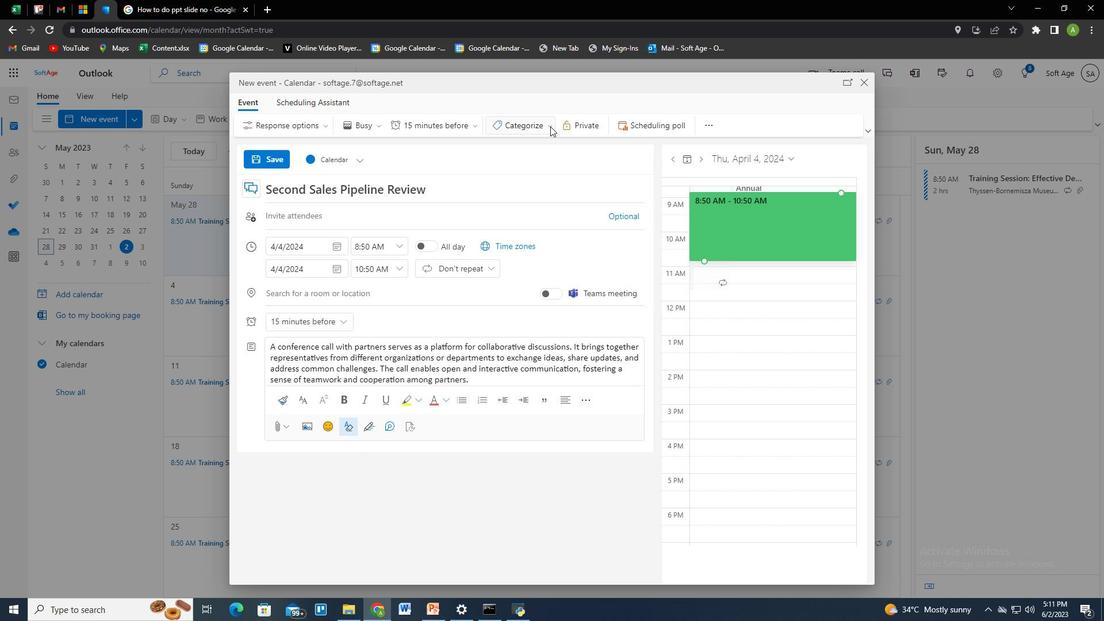 
Action: Mouse pressed left at (543, 127)
Screenshot: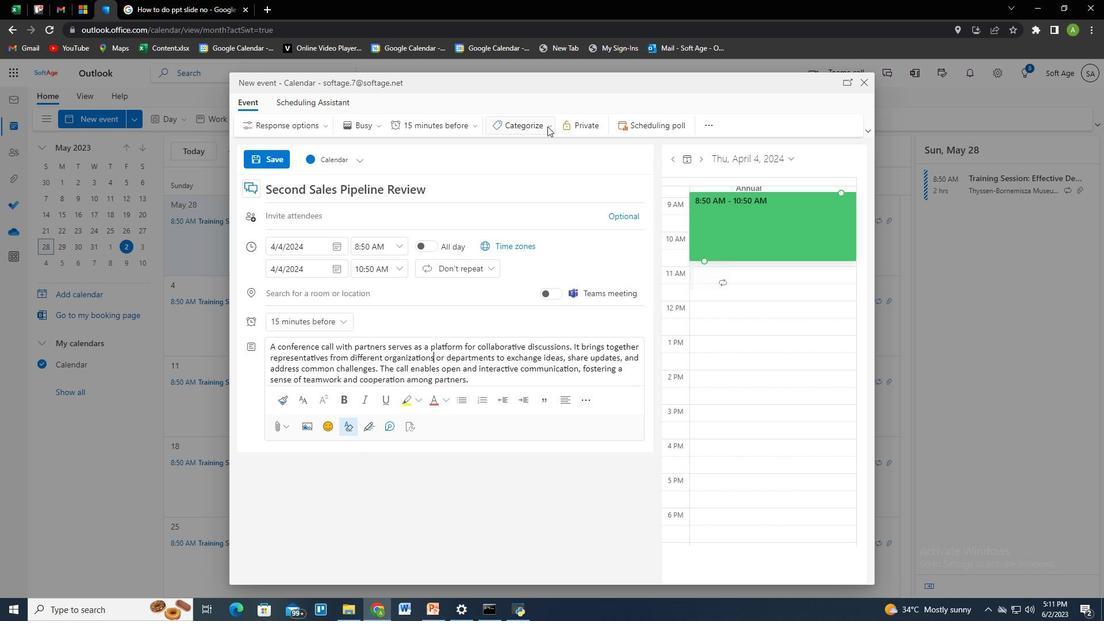 
Action: Mouse moved to (537, 180)
Screenshot: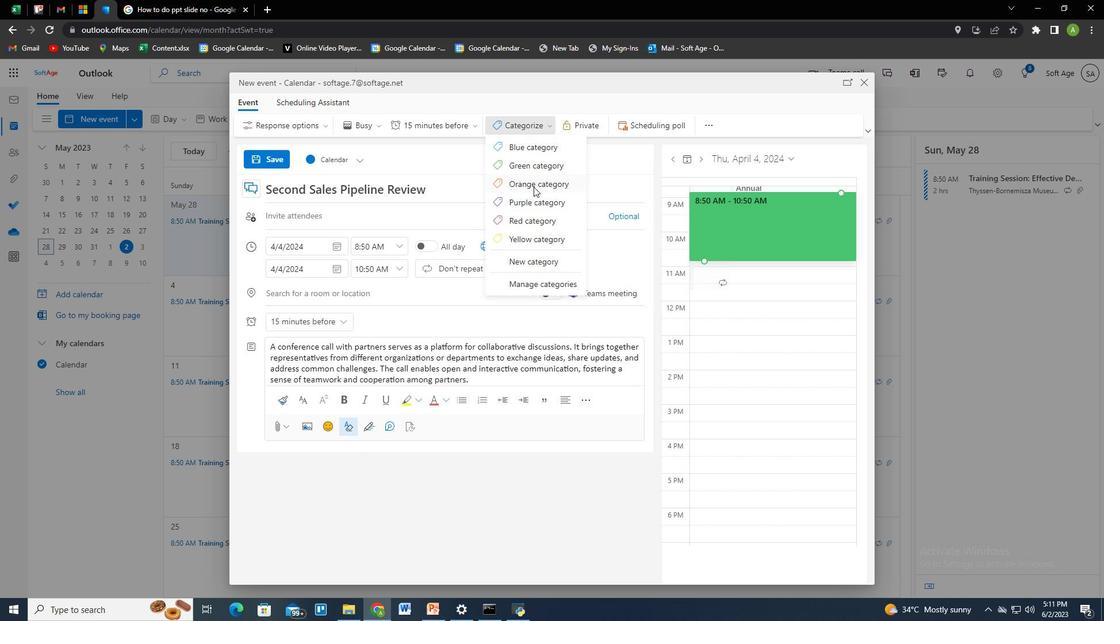
Action: Mouse pressed left at (537, 180)
Screenshot: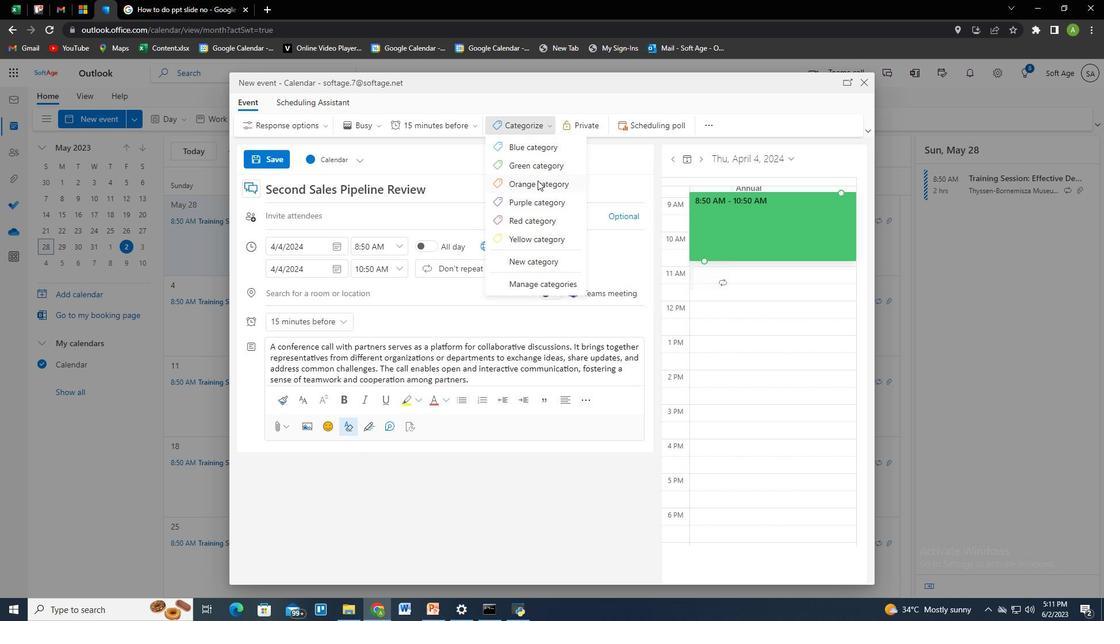 
Action: Mouse moved to (289, 299)
Screenshot: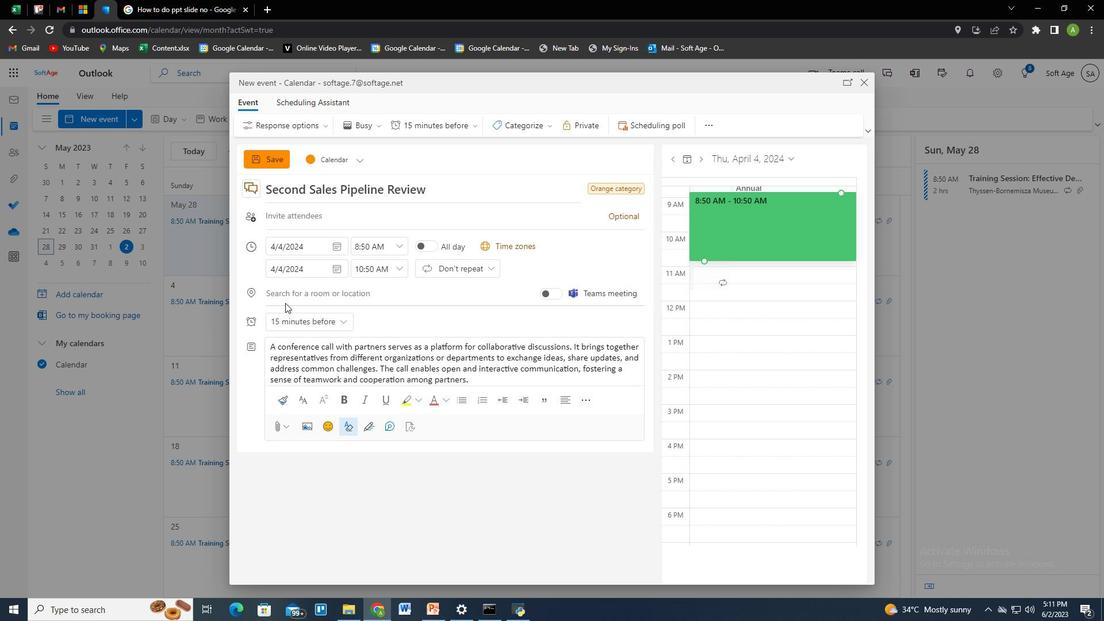 
Action: Mouse pressed left at (289, 299)
Screenshot: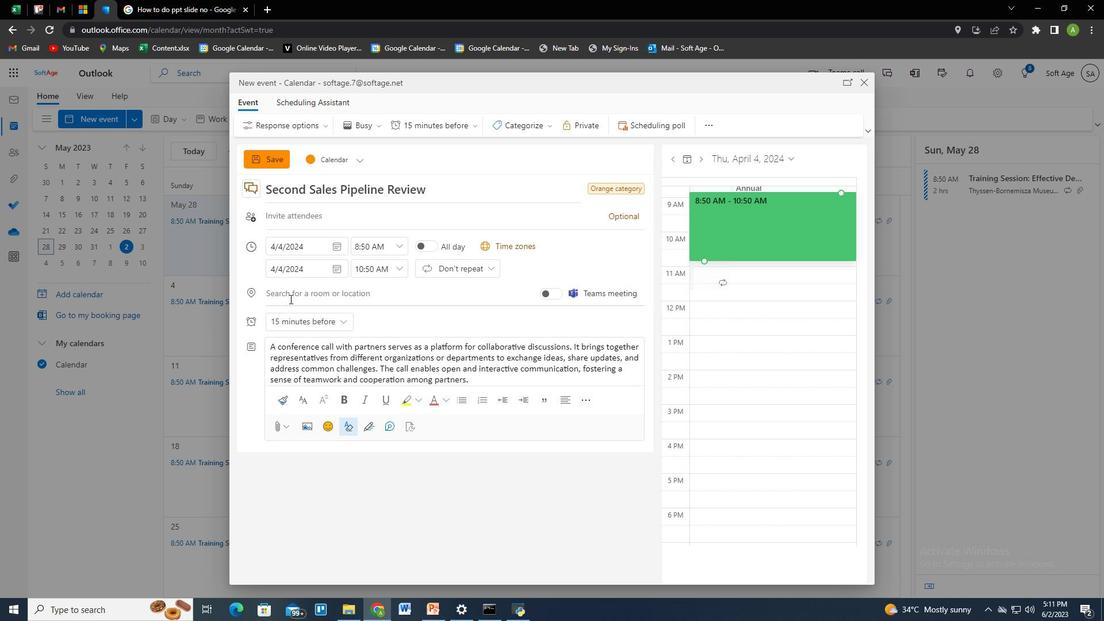 
Action: Mouse moved to (247, 266)
Screenshot: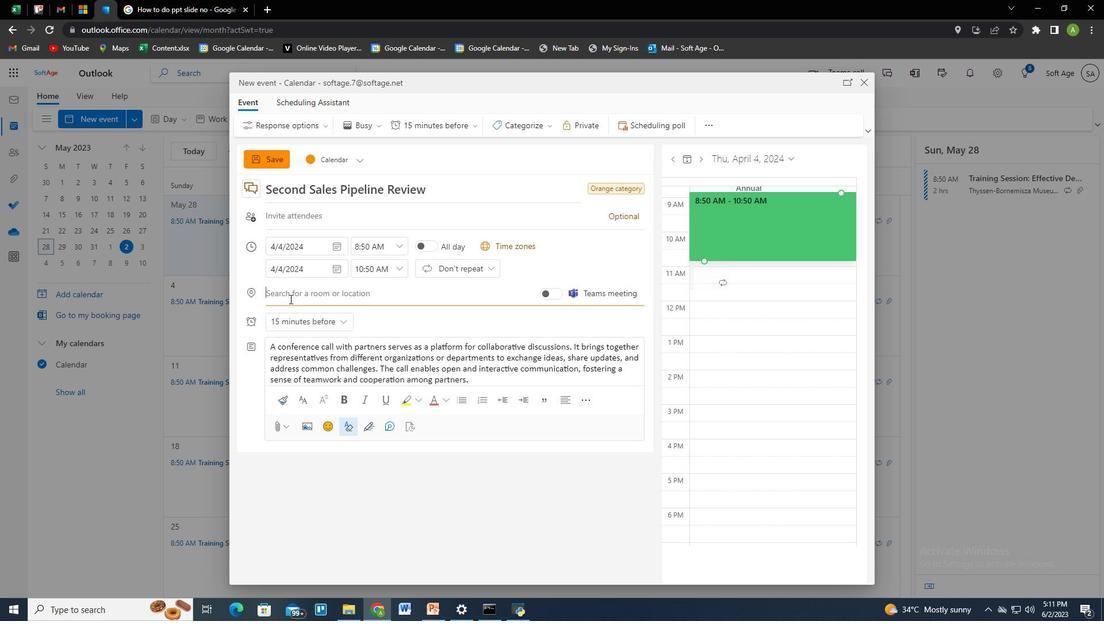 
Action: Key pressed 123<Key.space><Key.caps_lock>P<Key.caps_lock>ark<Key.space><Key.caps_lock>D<Key.caps_lock>e<Key.space>la<Key.space><Key.caps_lock>C<Key.caps_lock>iutedella,<Key.space><Key.caps_lock>B<Key.caps_lock>arcelona,<Key.space><Key.caps_lock>S<Key.caps_lock>pain
Screenshot: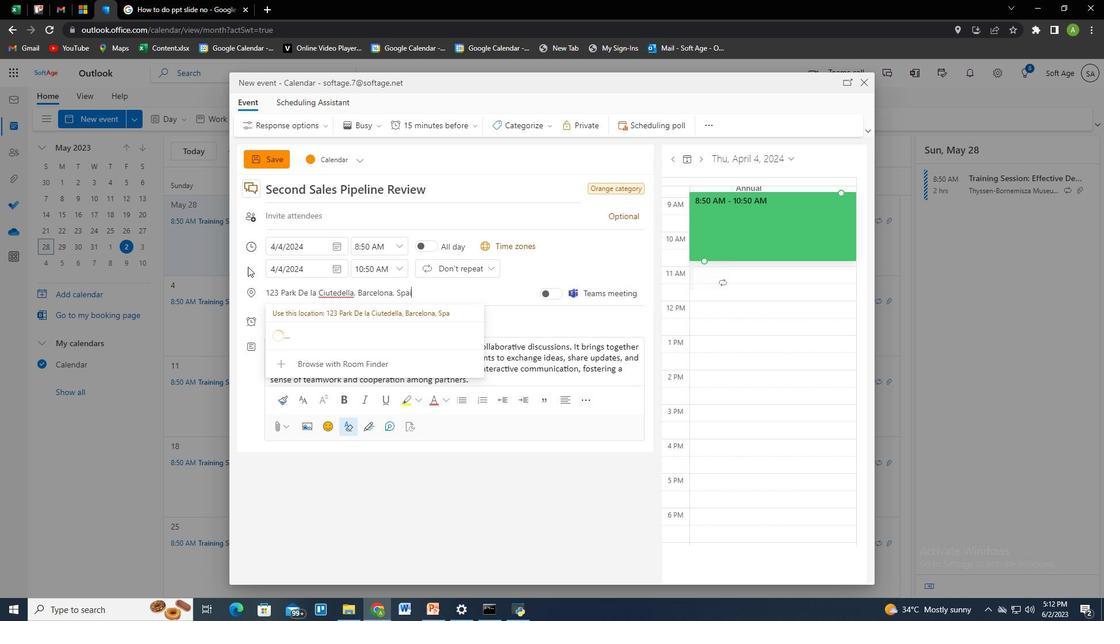 
Action: Mouse moved to (357, 307)
Screenshot: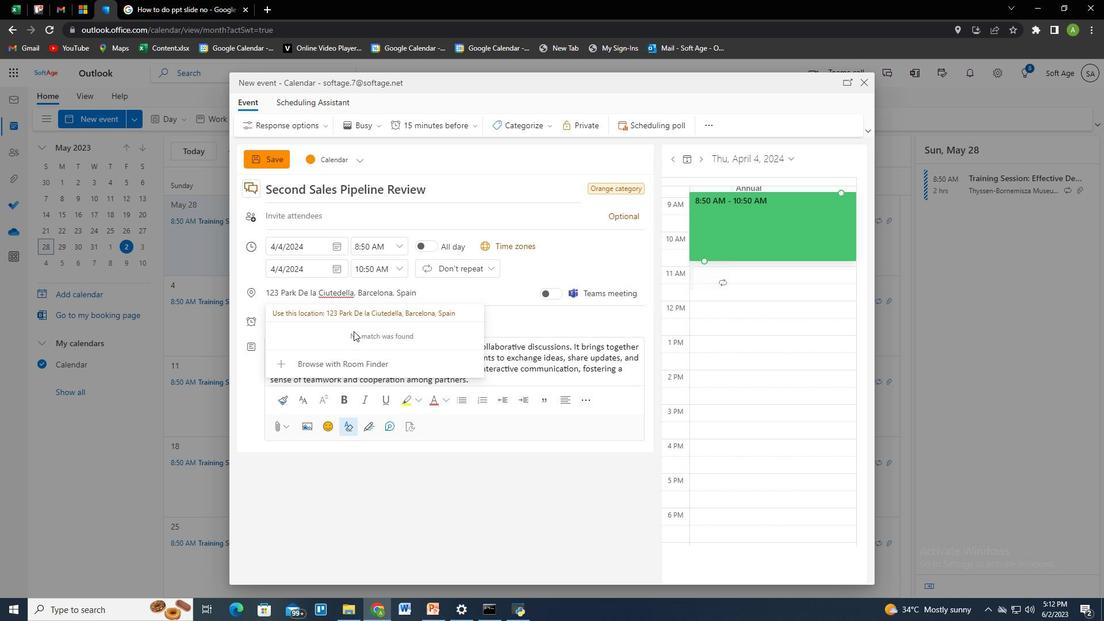 
Action: Mouse pressed left at (357, 307)
Screenshot: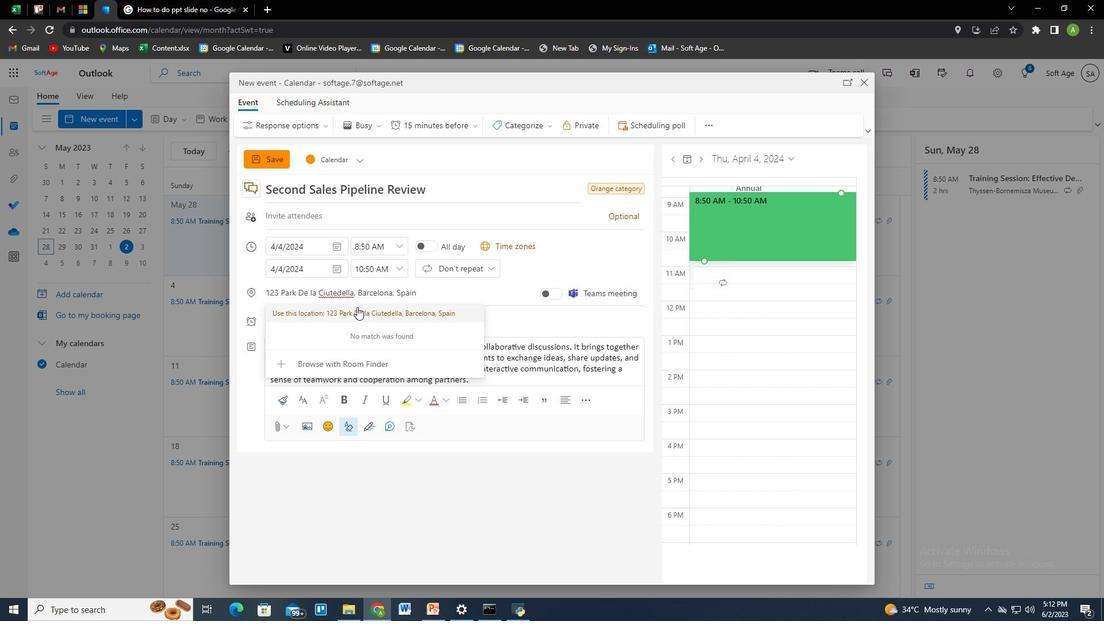 
Action: Mouse moved to (294, 214)
Screenshot: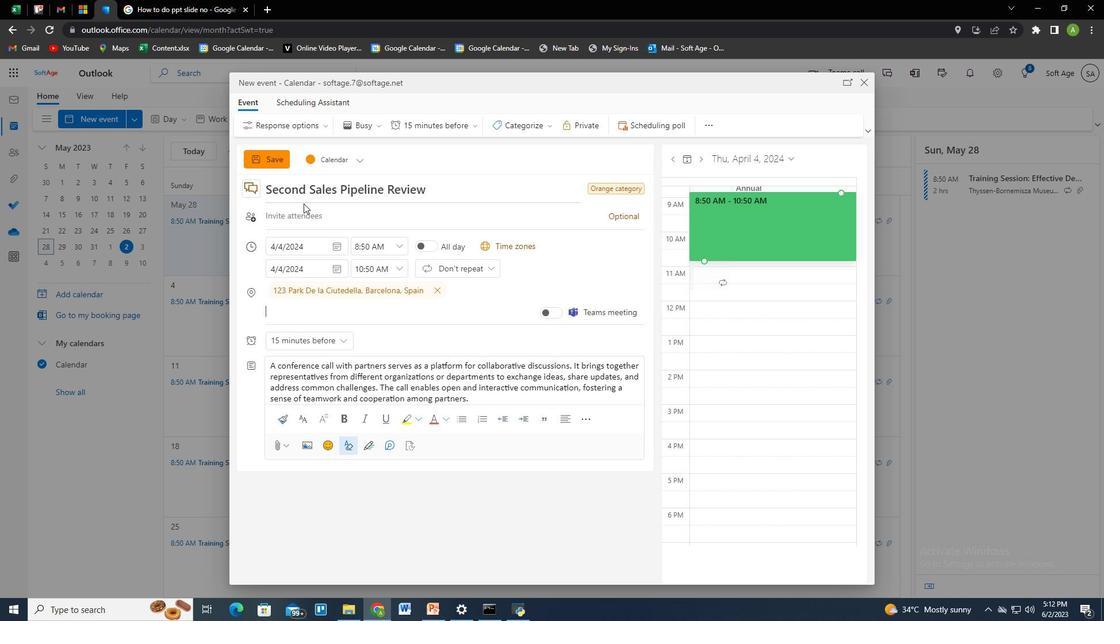 
Action: Mouse pressed left at (294, 214)
Screenshot: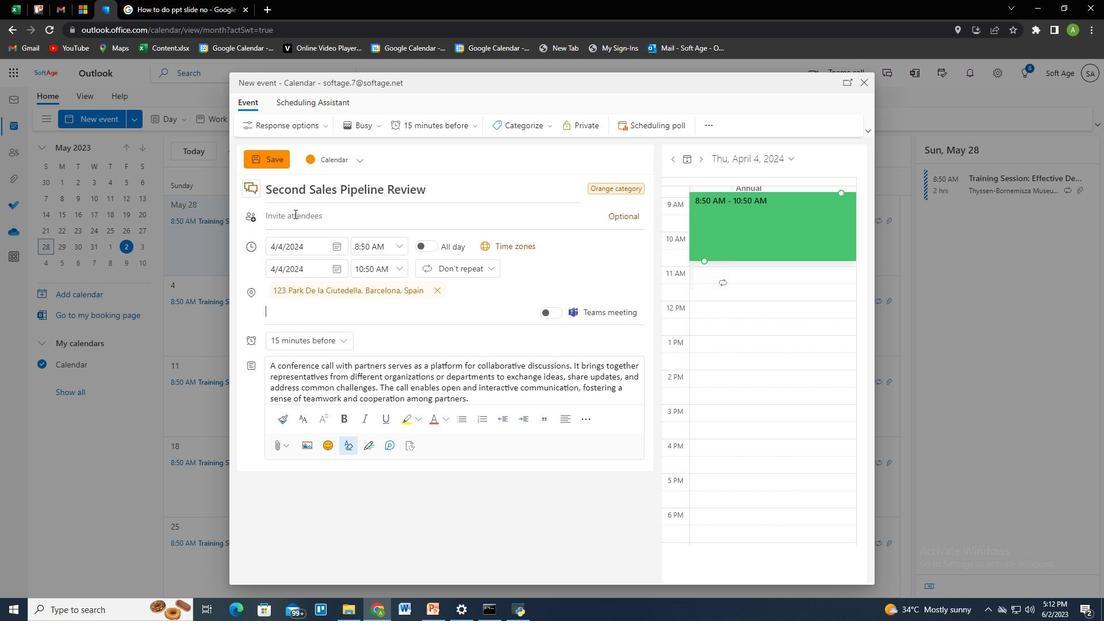 
Action: Key pressed softage.
Screenshot: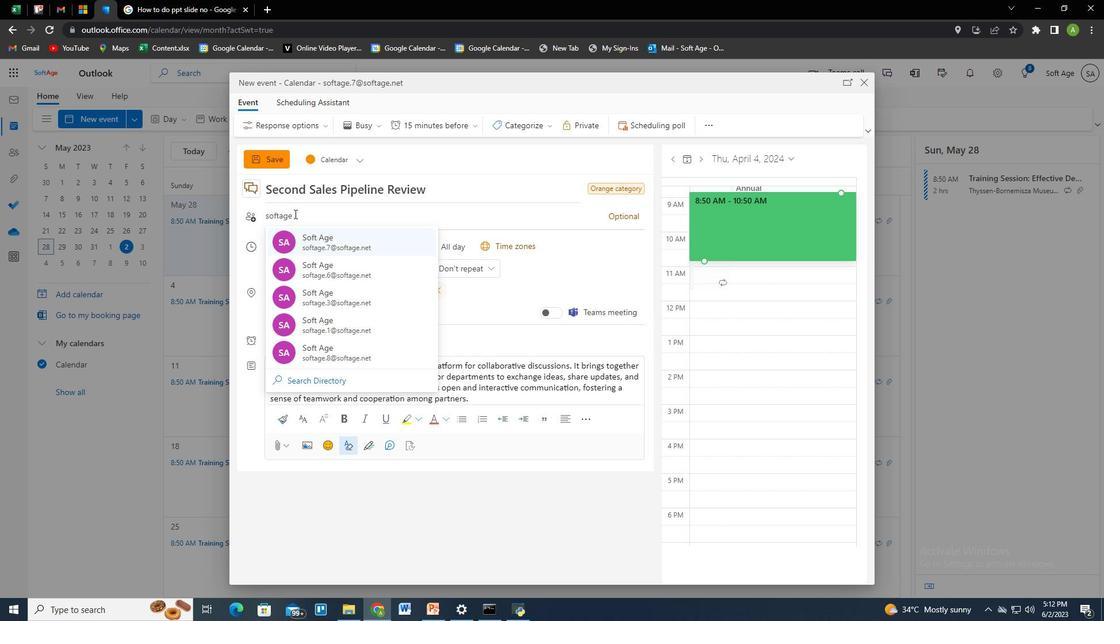 
Action: Mouse moved to (294, 214)
Screenshot: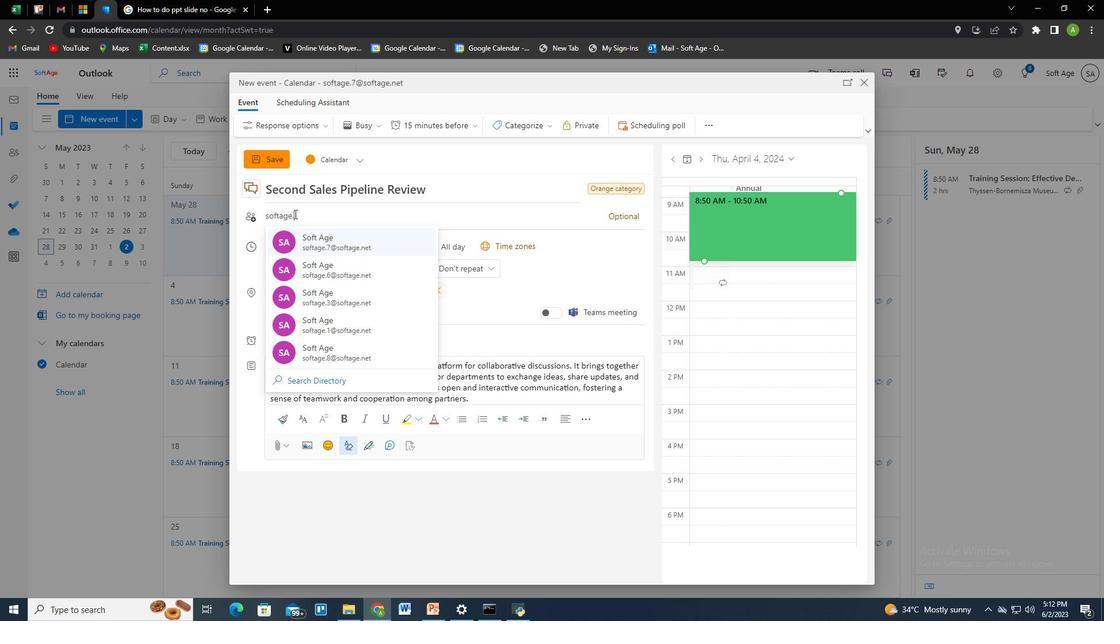 
Action: Key pressed 6<Key.shift>@softage.net<Key.enter>softage.8<Key.shift>@softage.net<Key.enter>
Screenshot: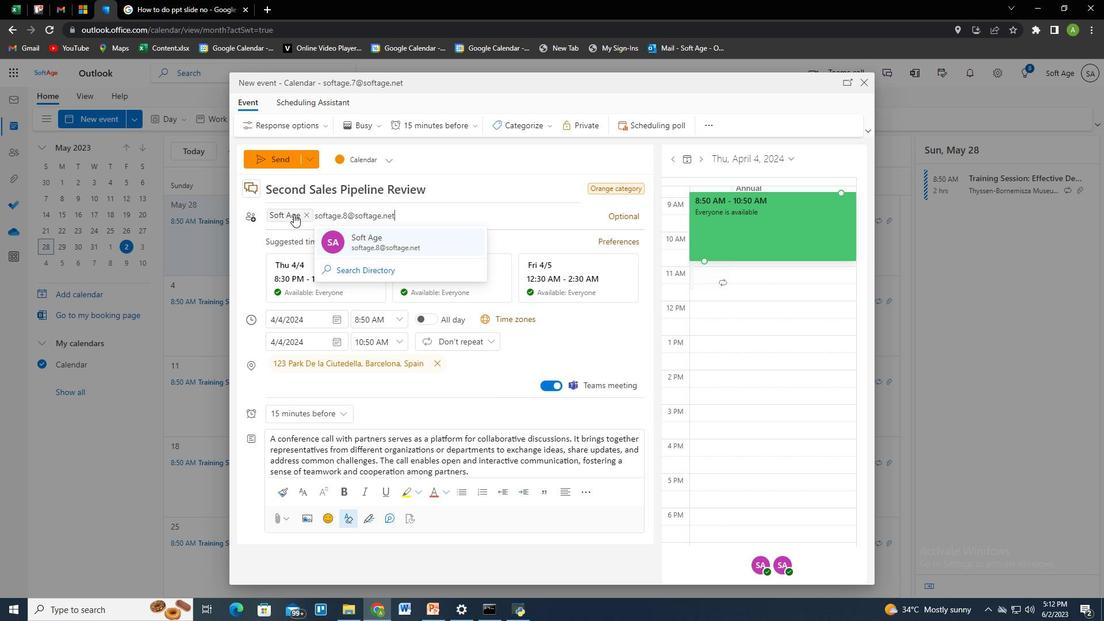 
Action: Mouse moved to (435, 124)
Screenshot: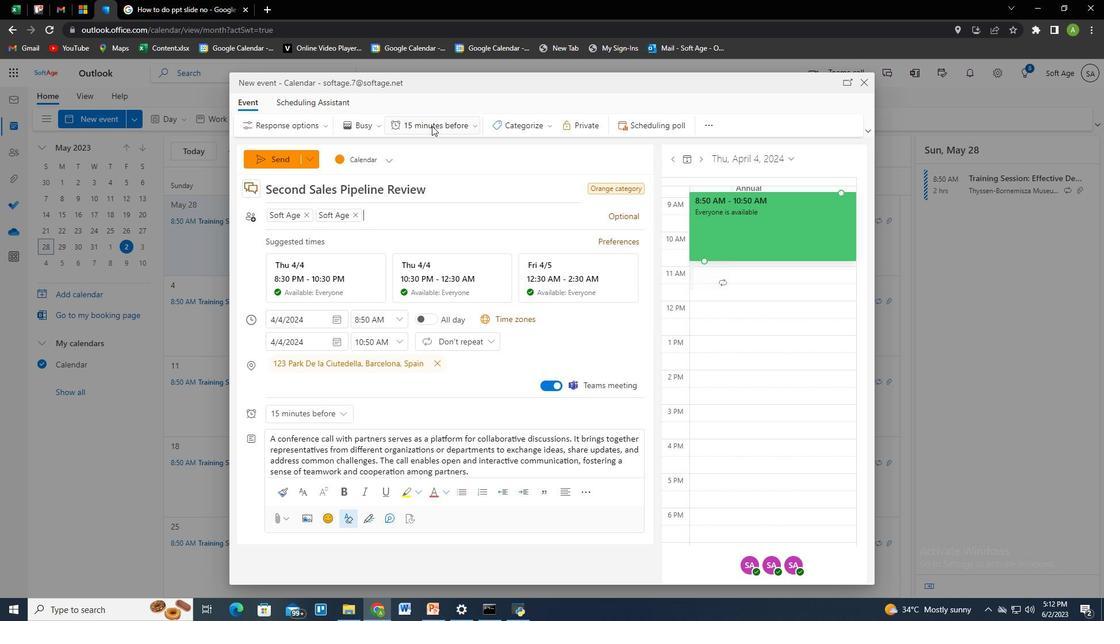 
Action: Mouse pressed left at (435, 124)
Screenshot: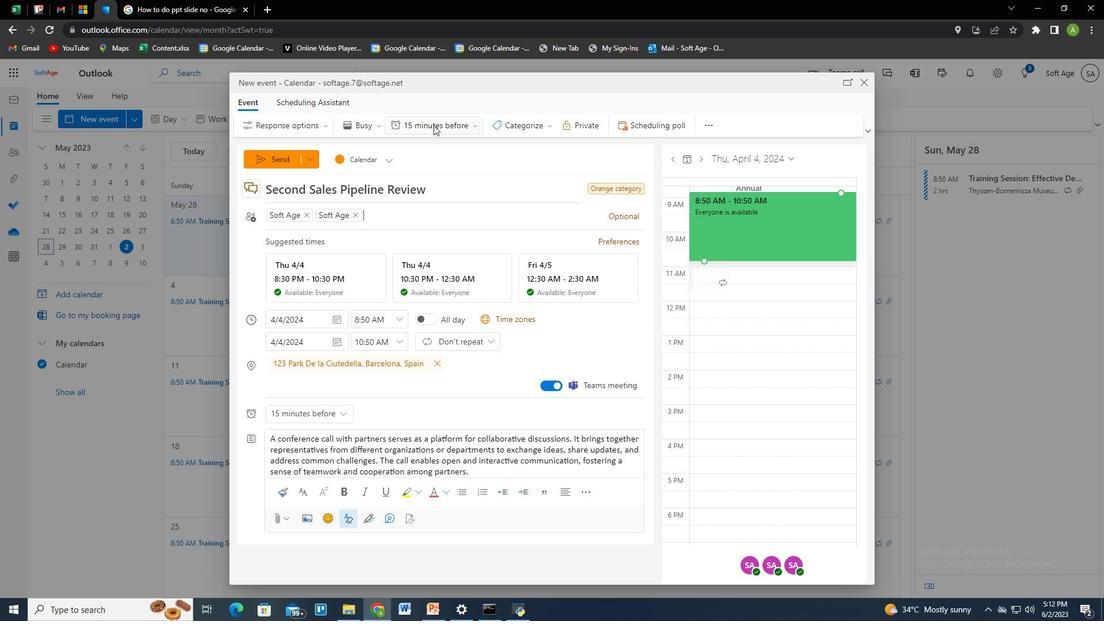 
Action: Mouse moved to (429, 215)
Screenshot: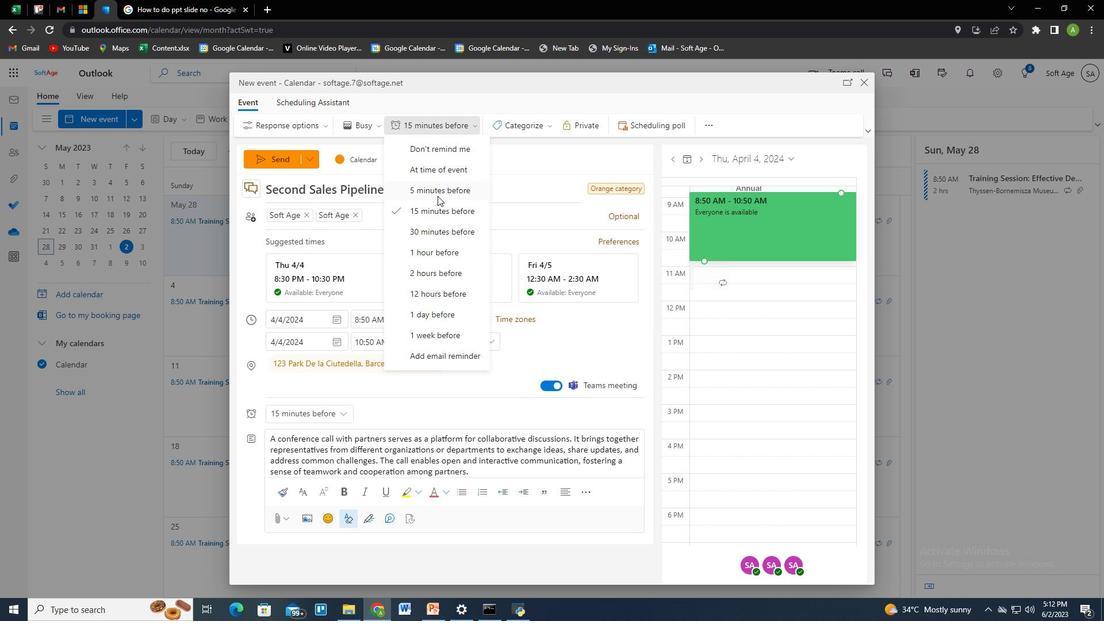 
Action: Mouse pressed left at (429, 215)
Screenshot: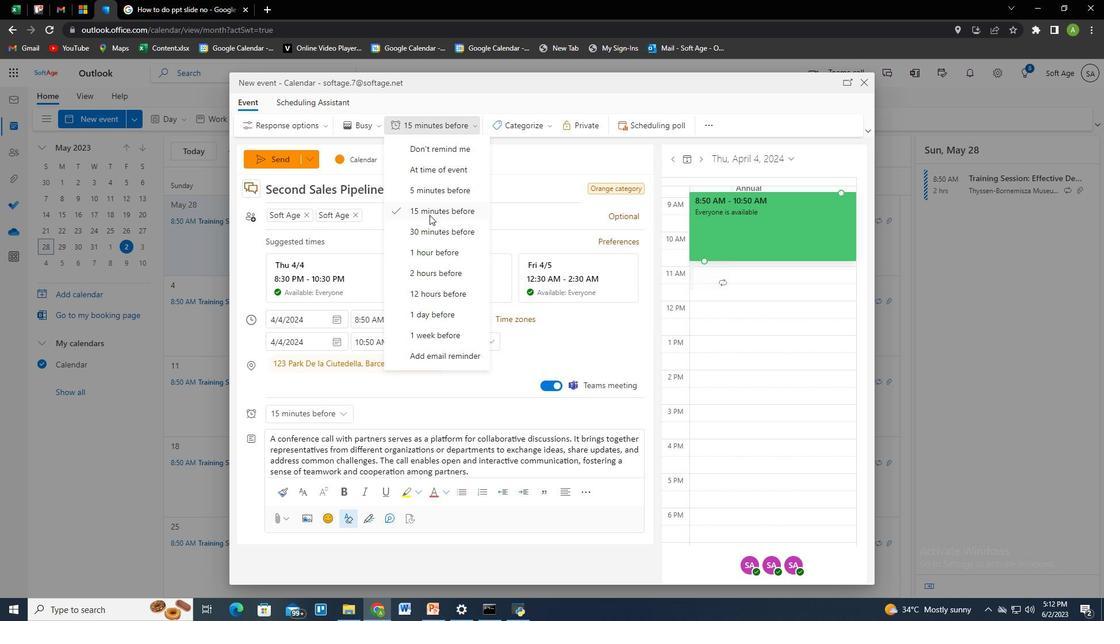 
Action: Mouse moved to (258, 157)
Screenshot: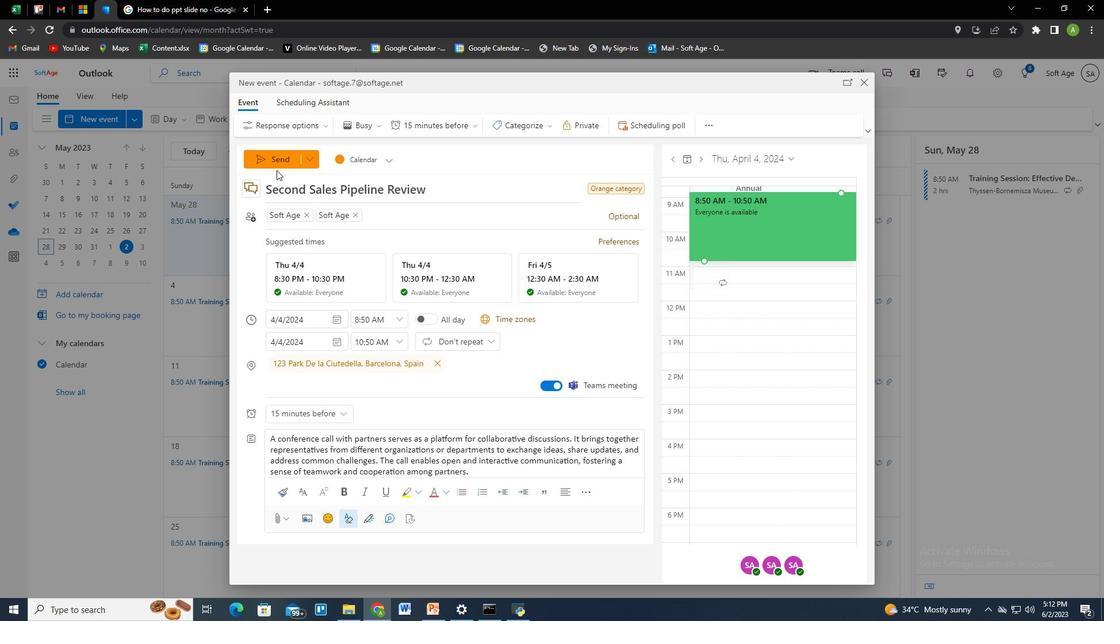 
Action: Mouse pressed left at (258, 157)
Screenshot: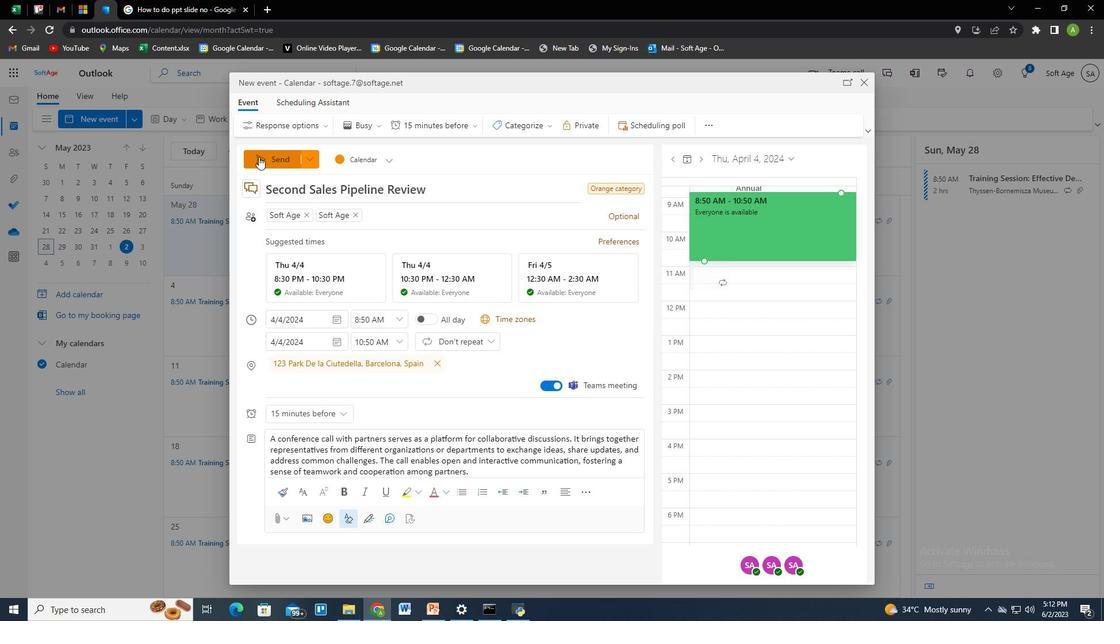 
Action: Mouse moved to (223, 127)
Screenshot: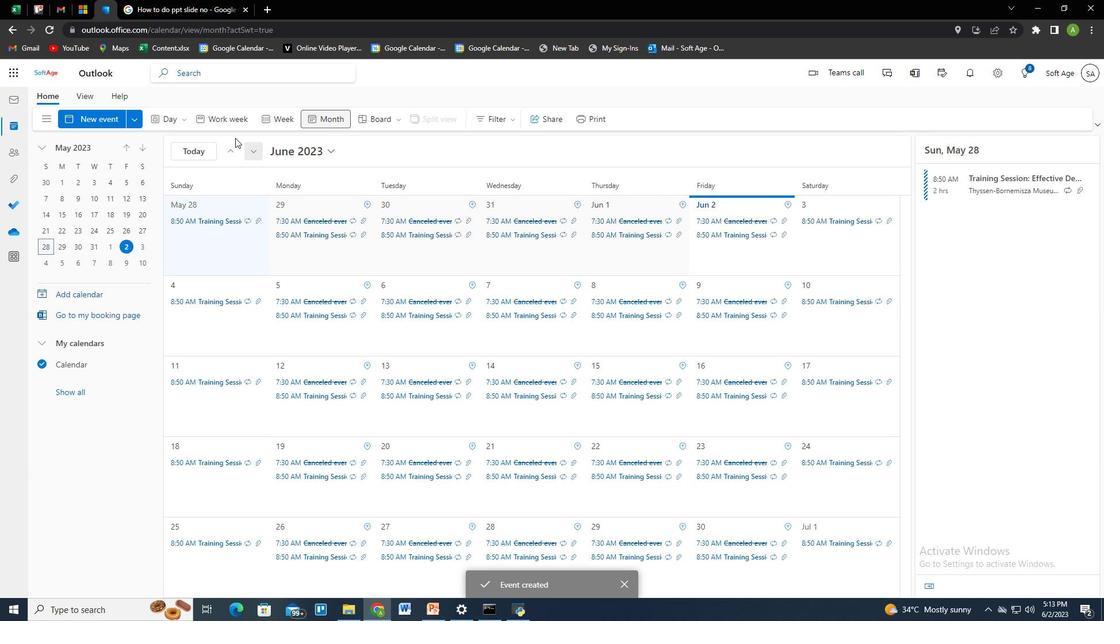 
